 Task: Find connections with filter location Taverny with filter topic #Learningswith filter profile language German with filter current company PubMatic with filter school St Joseph Engineering College, Mangaluru with filter industry Aviation and Aerospace Component Manufacturing with filter service category Graphic Design with filter keywords title Animal Breeder
Action: Mouse moved to (306, 233)
Screenshot: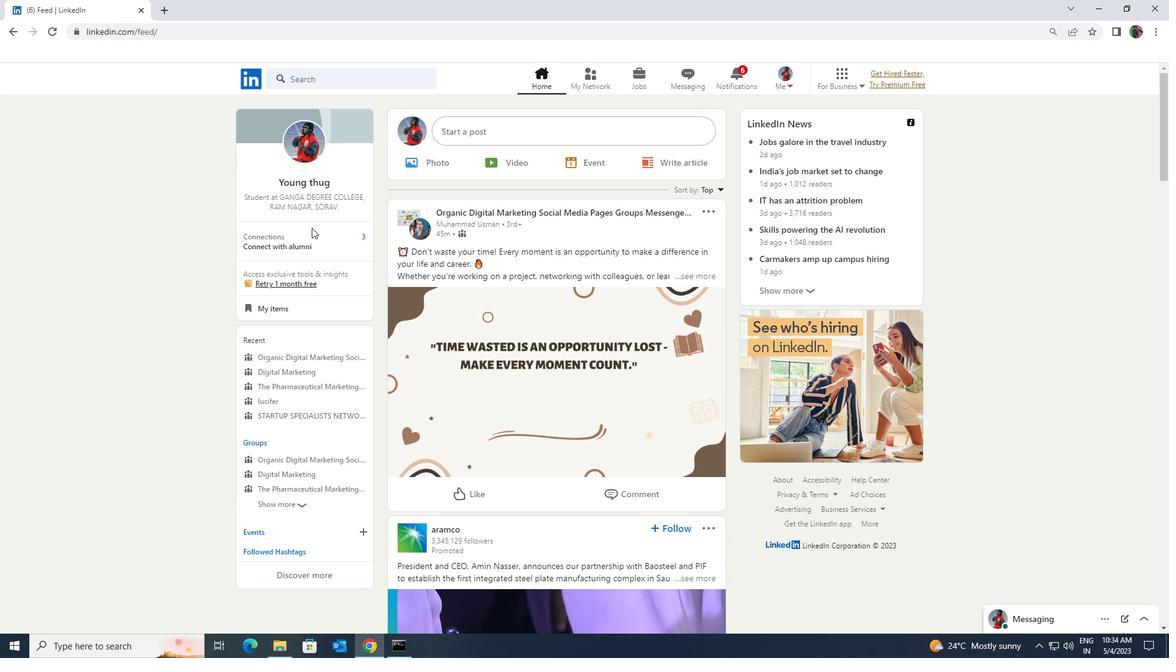 
Action: Mouse pressed left at (306, 233)
Screenshot: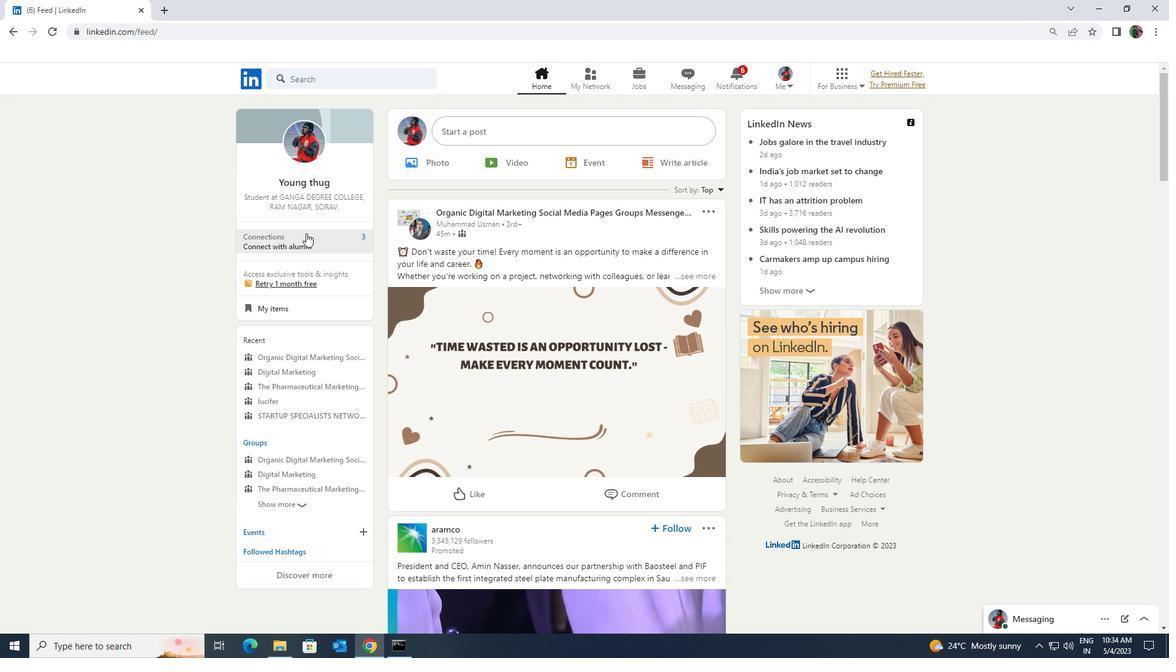 
Action: Mouse moved to (313, 145)
Screenshot: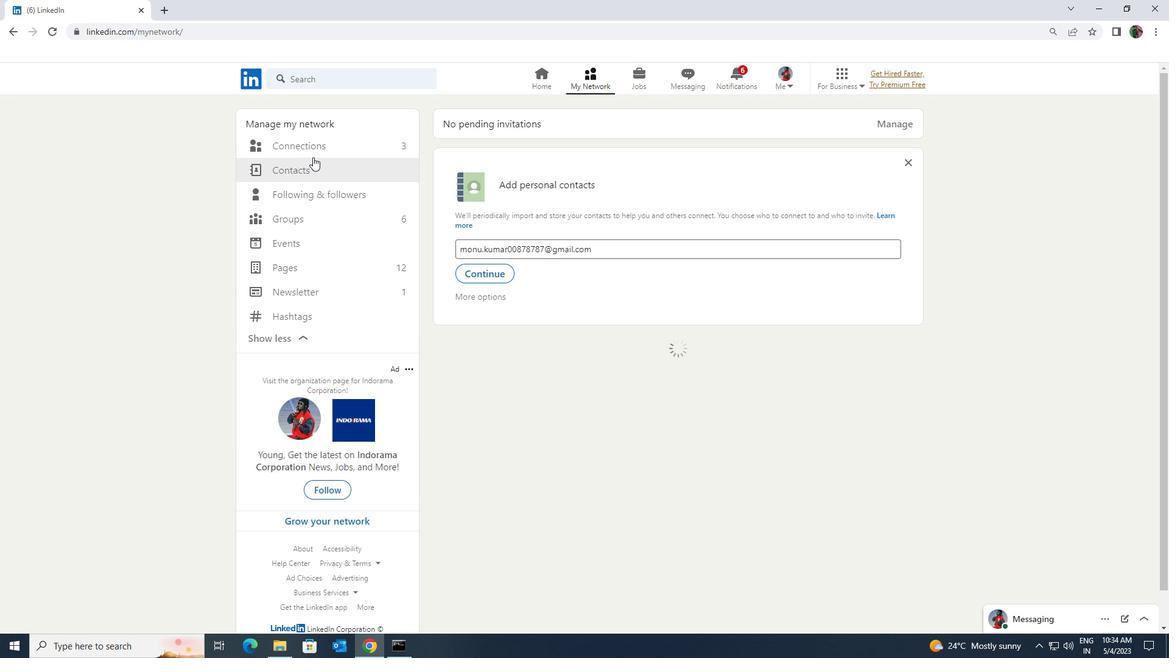 
Action: Mouse pressed left at (313, 145)
Screenshot: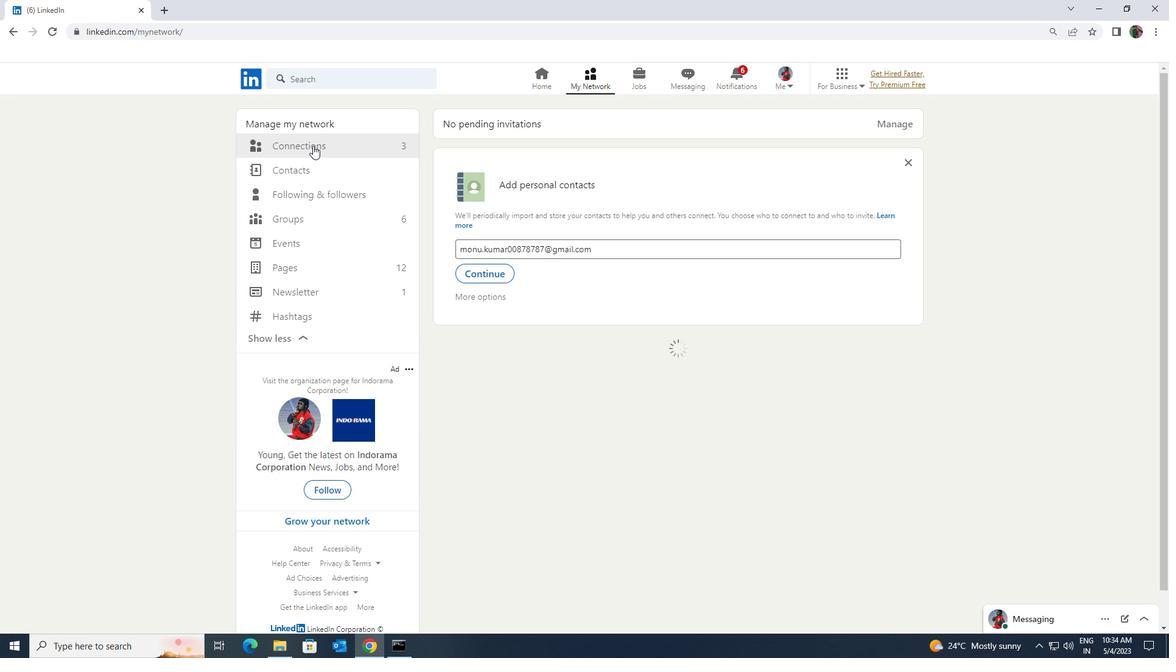 
Action: Mouse moved to (652, 148)
Screenshot: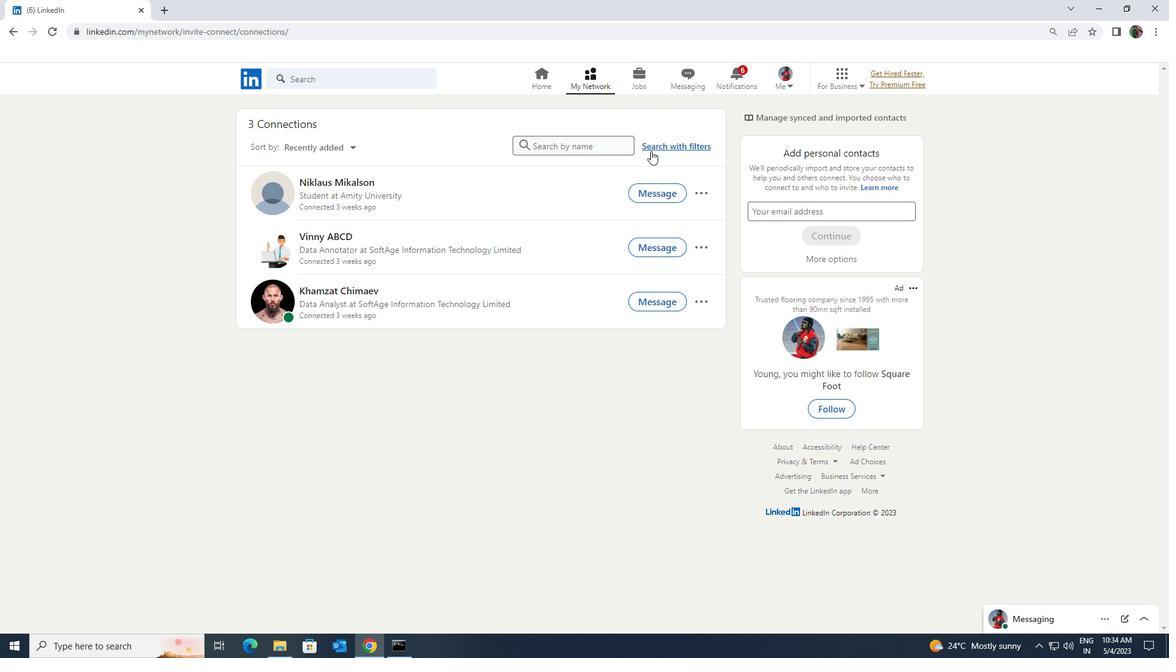 
Action: Mouse pressed left at (652, 148)
Screenshot: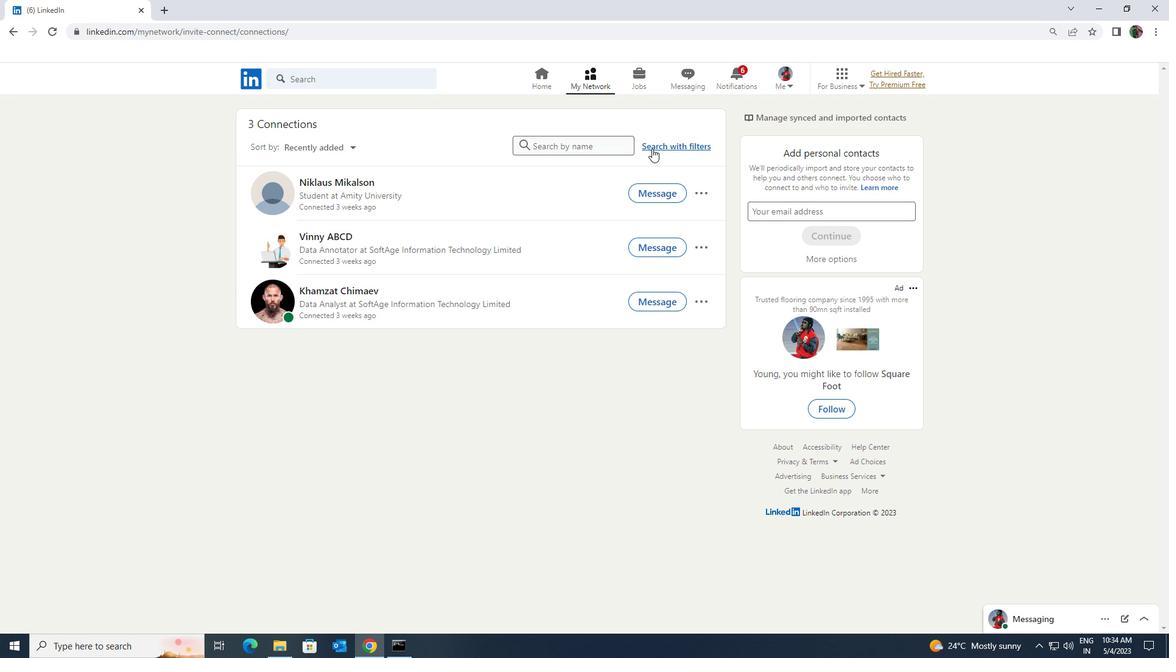 
Action: Mouse moved to (633, 113)
Screenshot: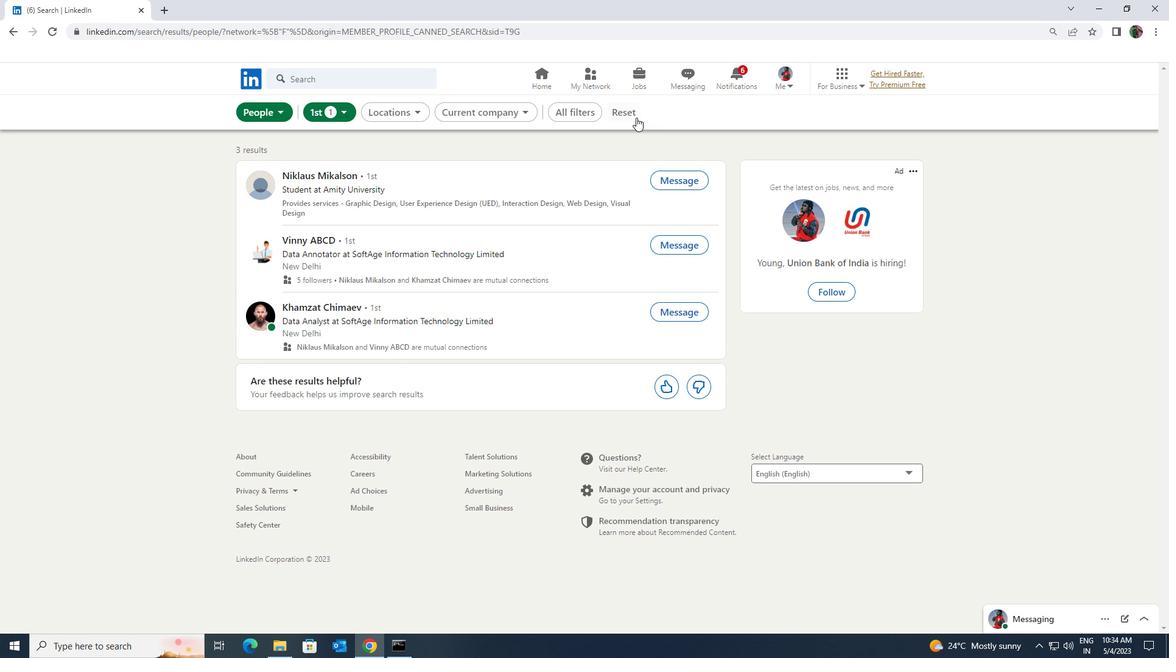 
Action: Mouse pressed left at (633, 113)
Screenshot: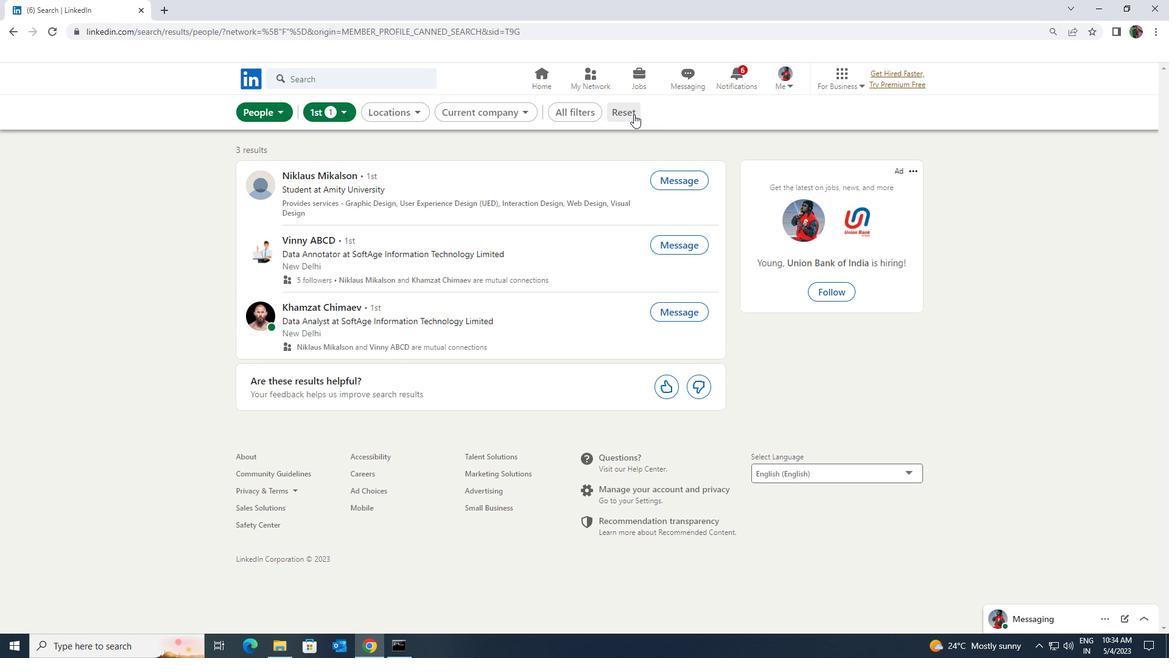 
Action: Mouse moved to (615, 111)
Screenshot: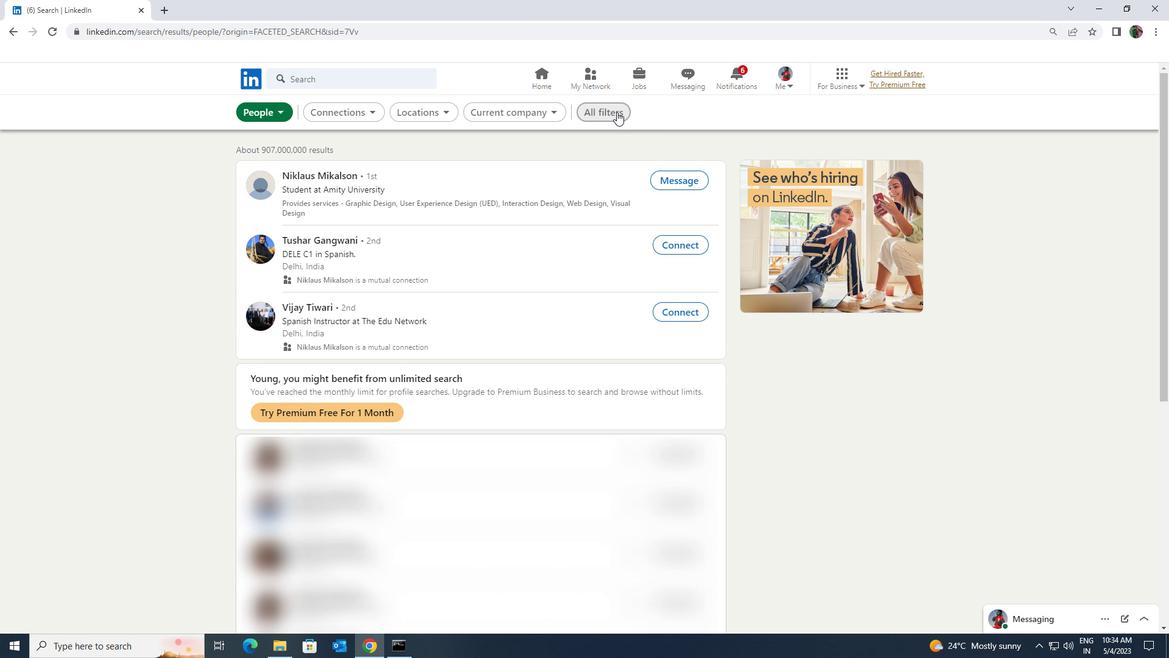 
Action: Mouse pressed left at (615, 111)
Screenshot: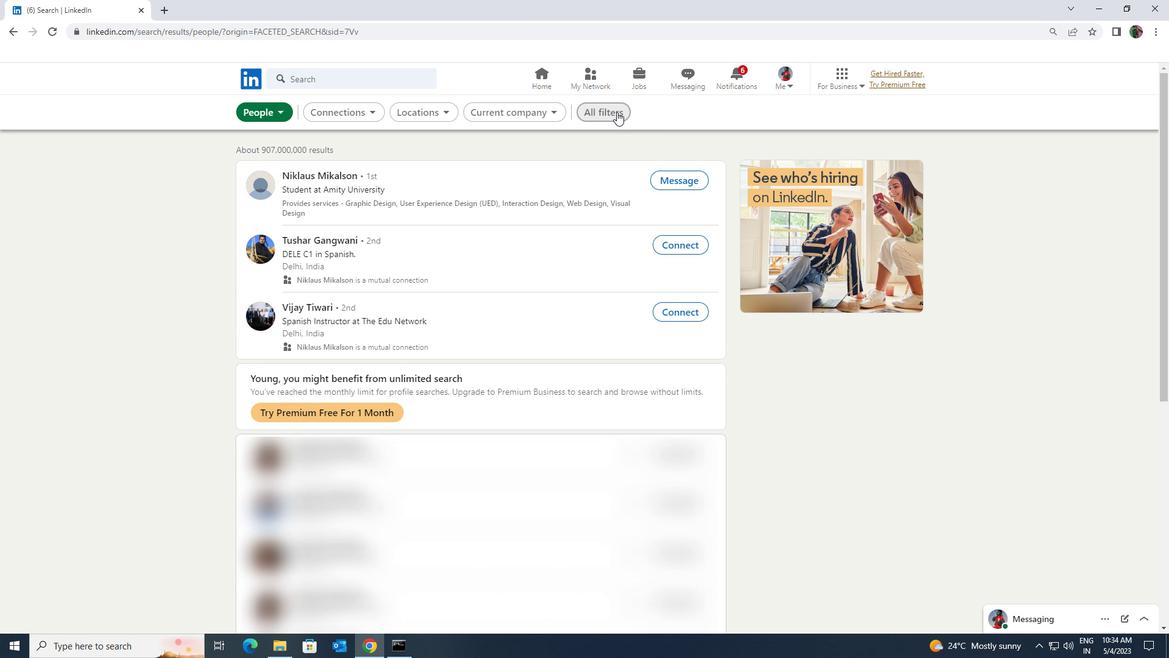 
Action: Mouse moved to (1020, 480)
Screenshot: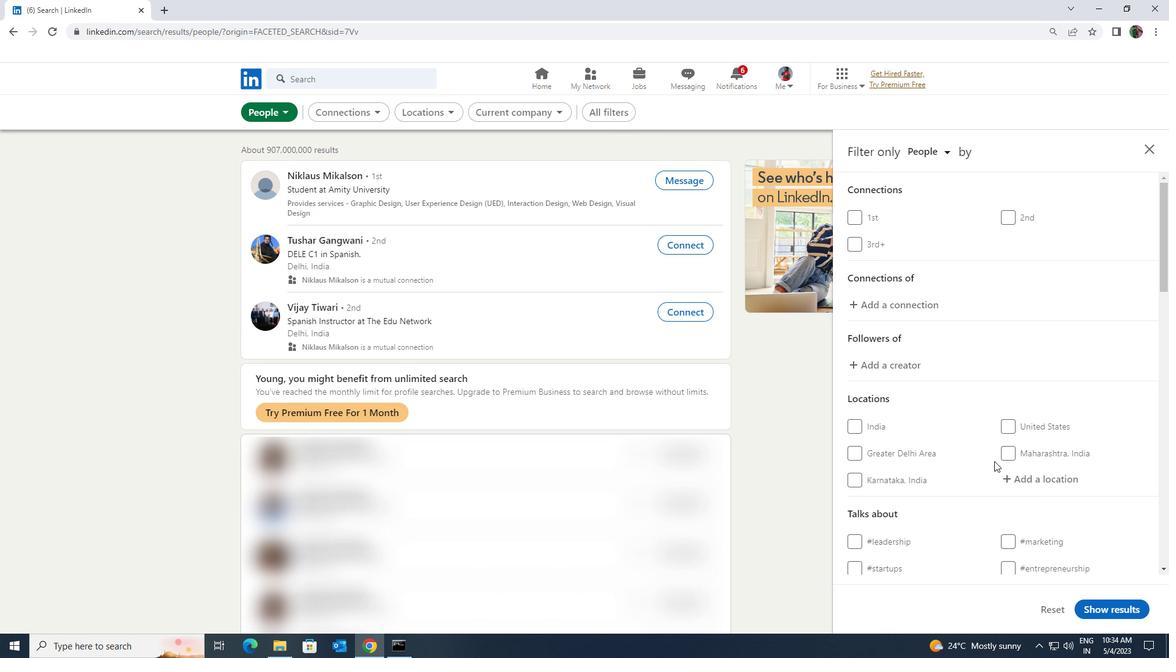 
Action: Mouse pressed left at (1020, 480)
Screenshot: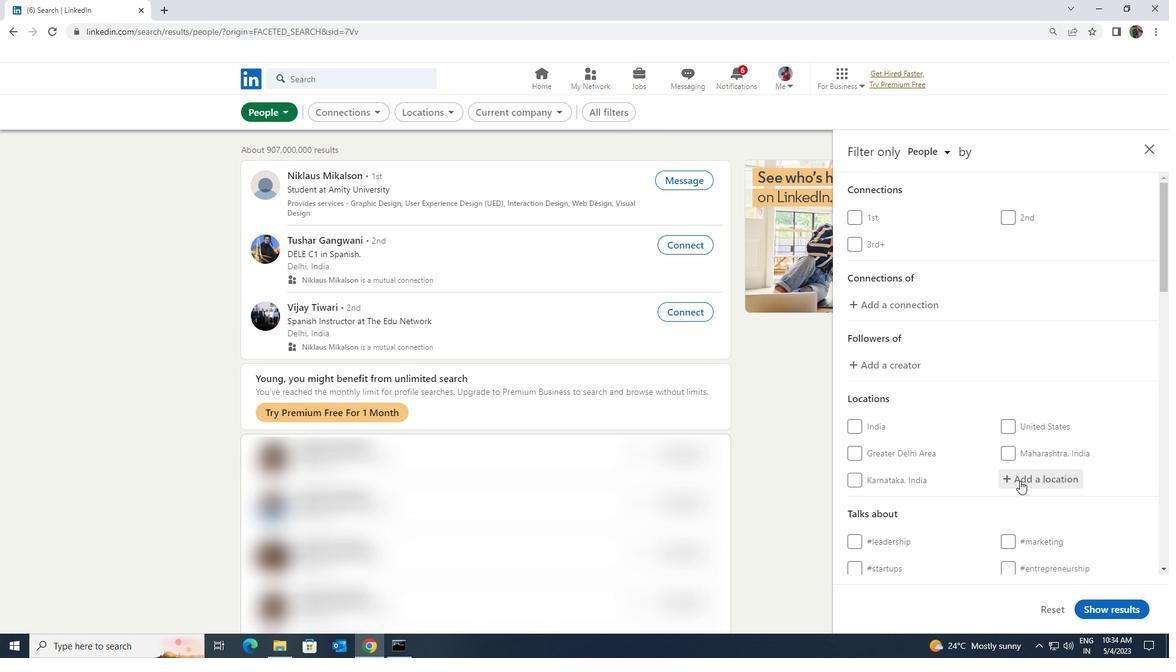 
Action: Key pressed <Key.shift>TAVERN
Screenshot: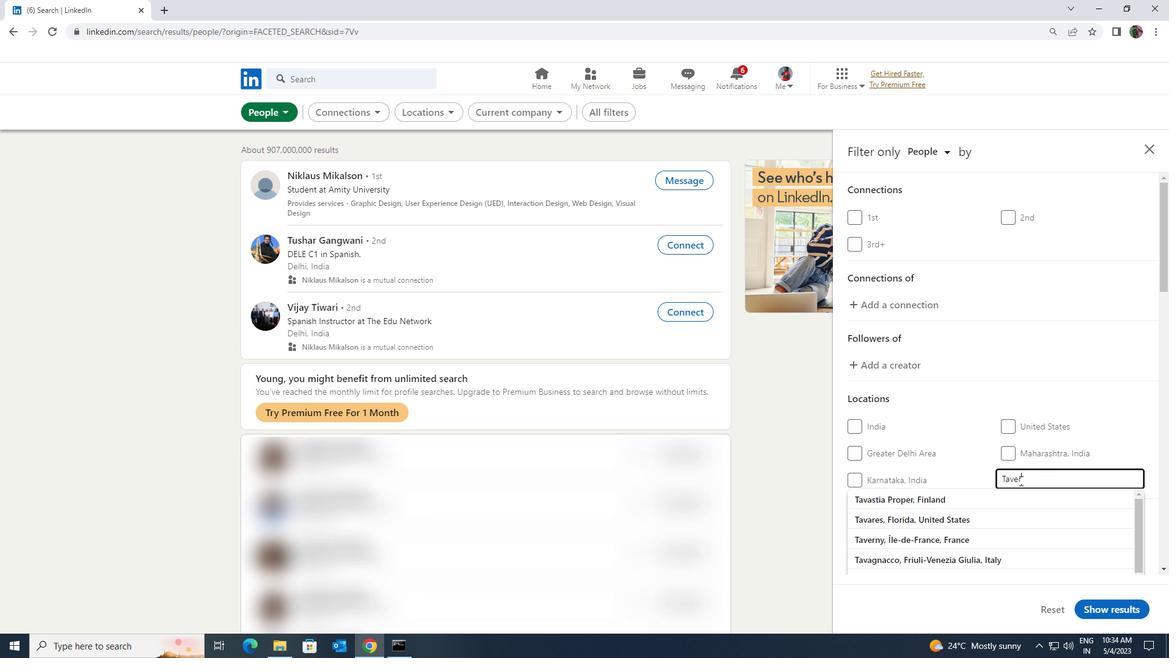 
Action: Mouse moved to (1015, 497)
Screenshot: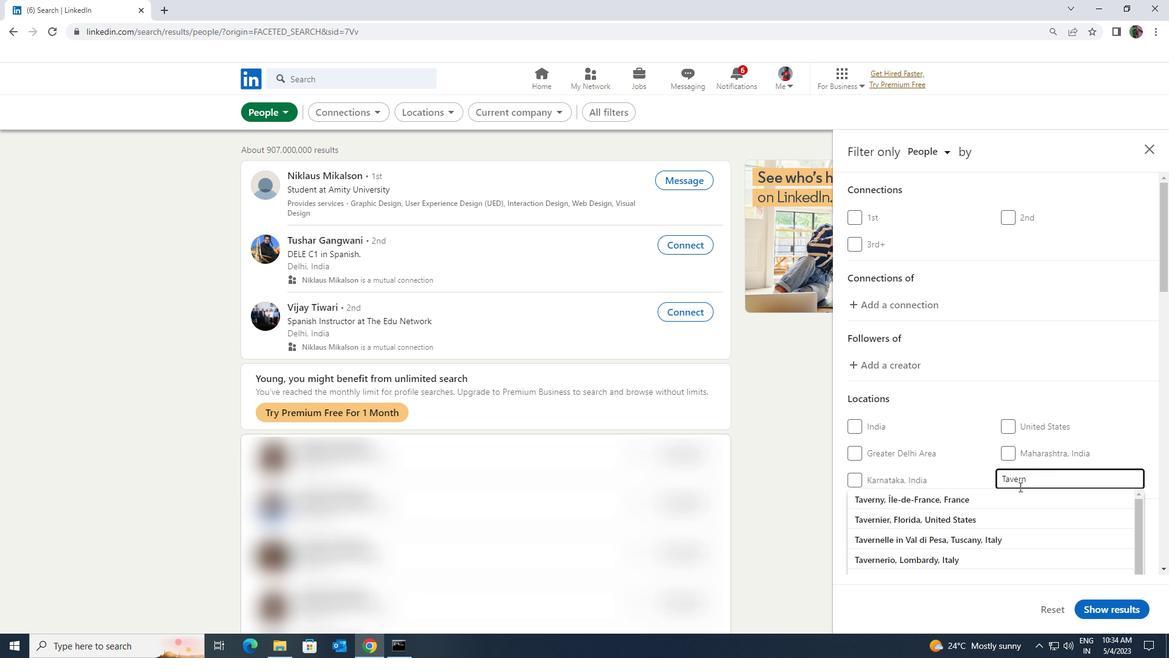 
Action: Mouse pressed left at (1015, 497)
Screenshot: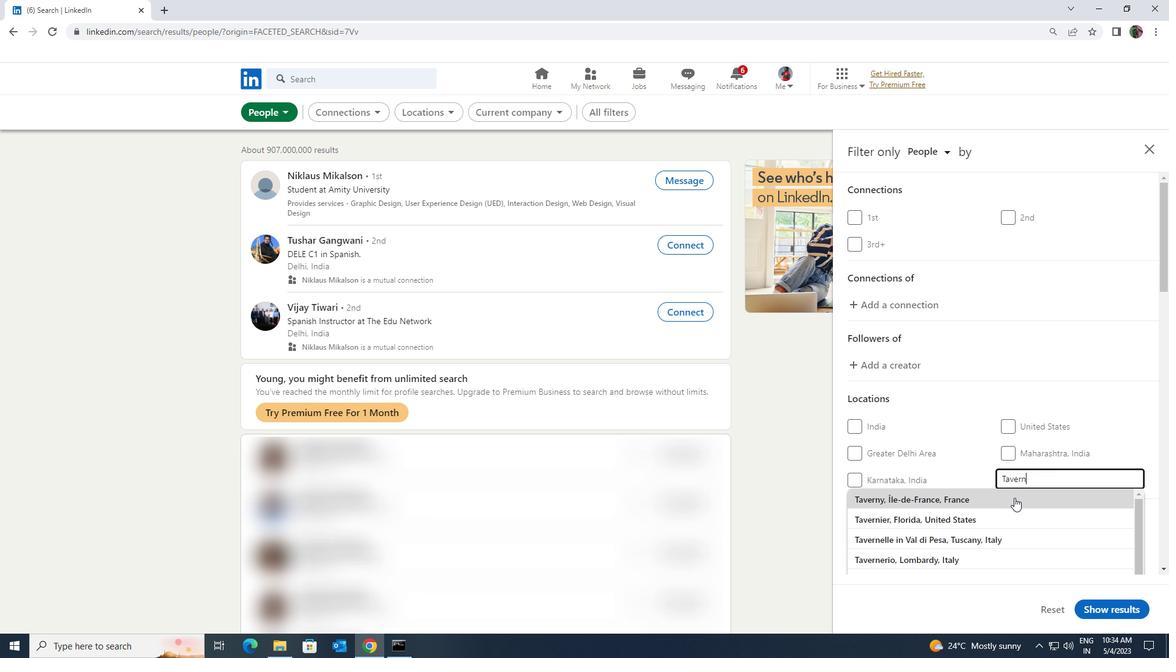 
Action: Mouse scrolled (1015, 497) with delta (0, 0)
Screenshot: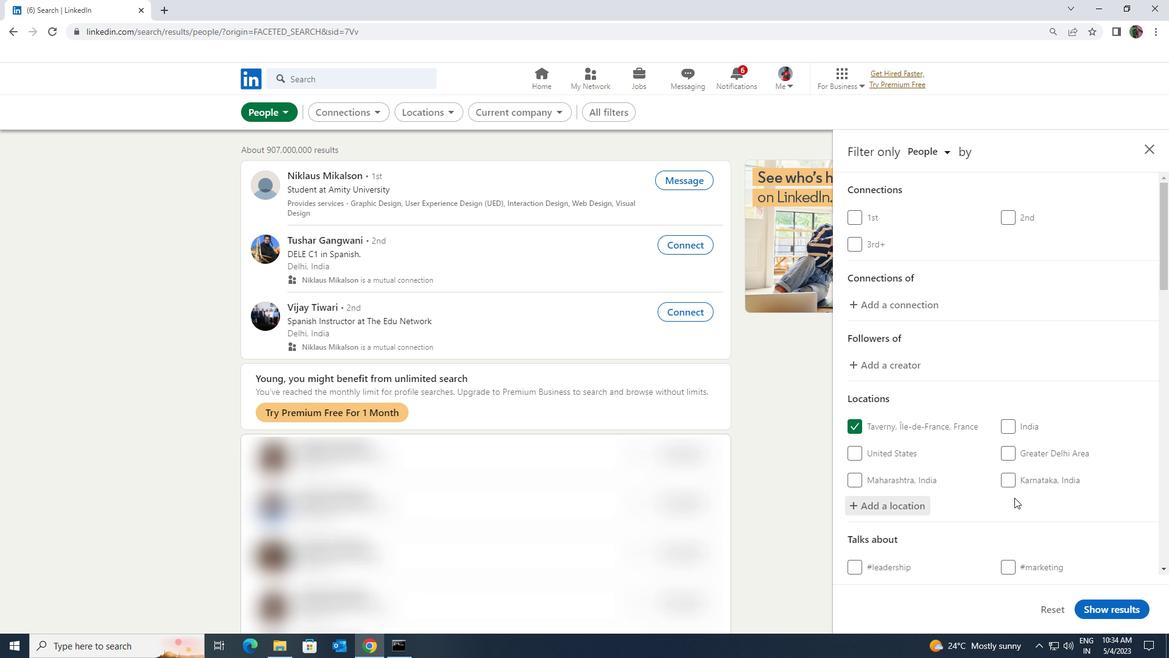 
Action: Mouse moved to (1014, 498)
Screenshot: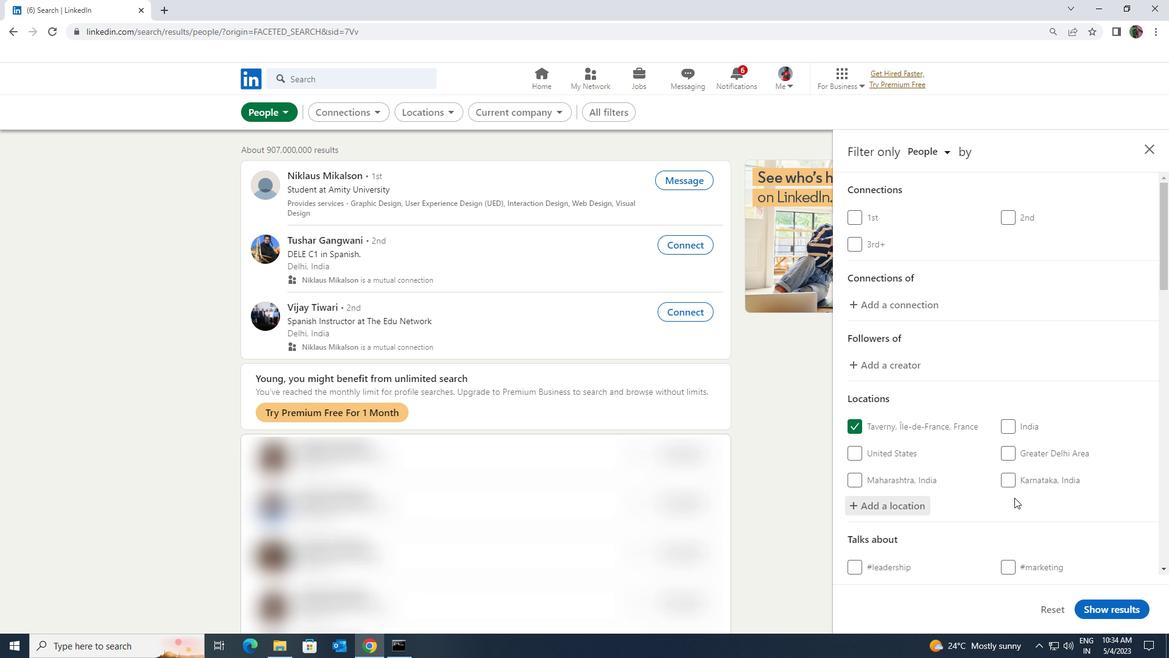 
Action: Mouse scrolled (1014, 497) with delta (0, 0)
Screenshot: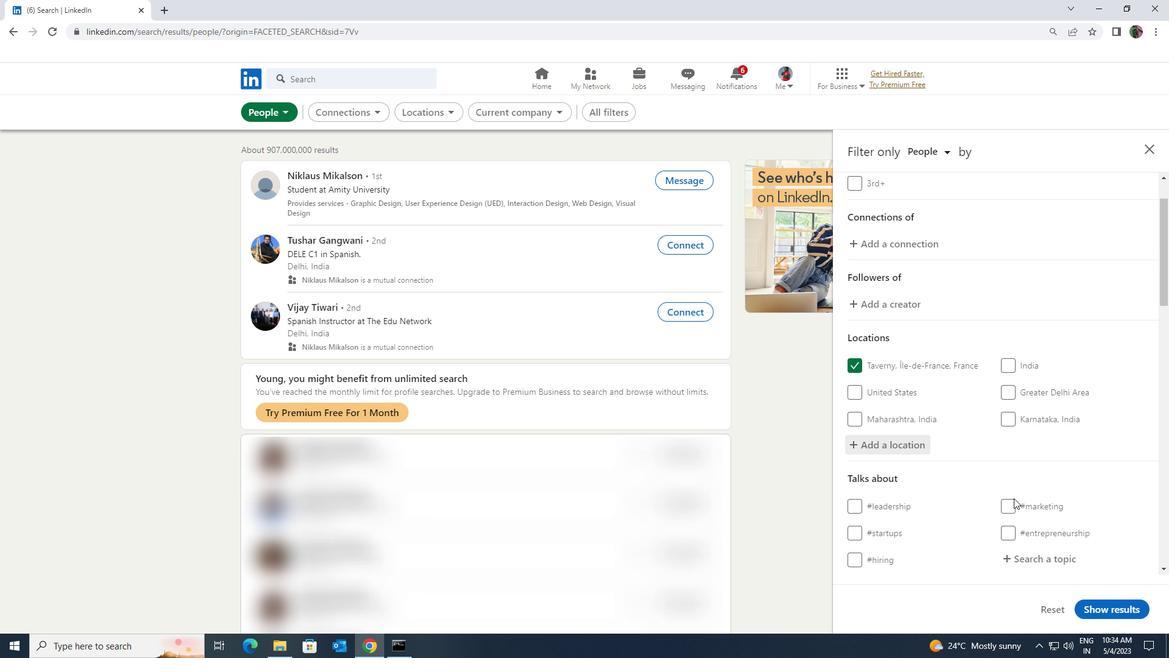 
Action: Mouse moved to (1014, 498)
Screenshot: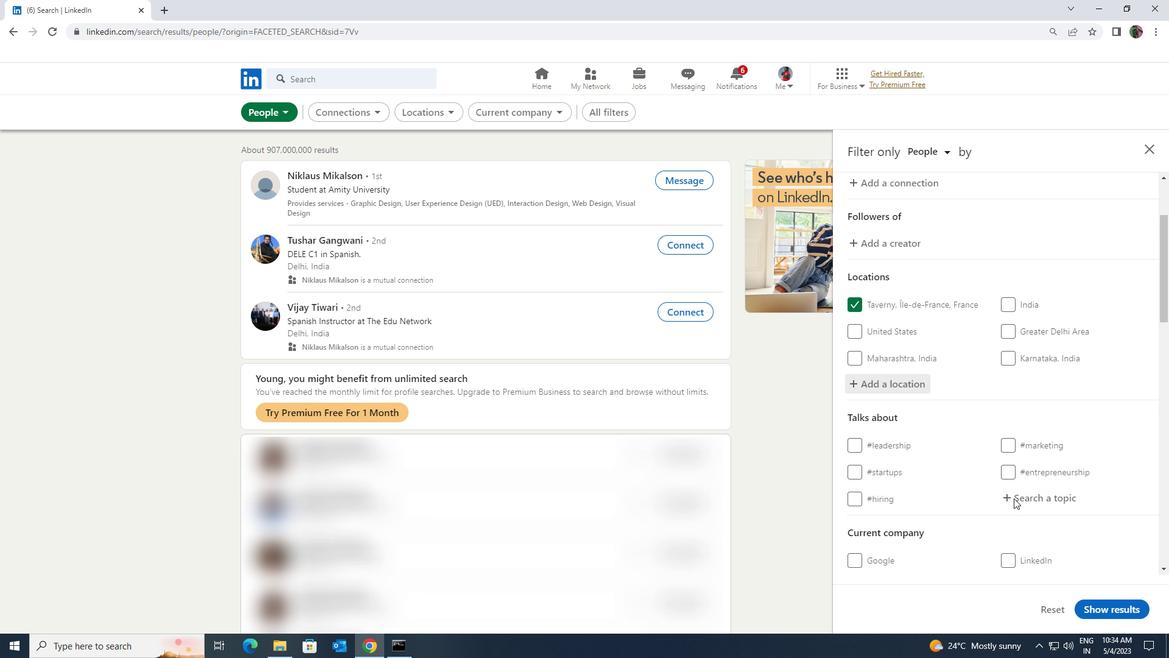 
Action: Mouse pressed left at (1014, 498)
Screenshot: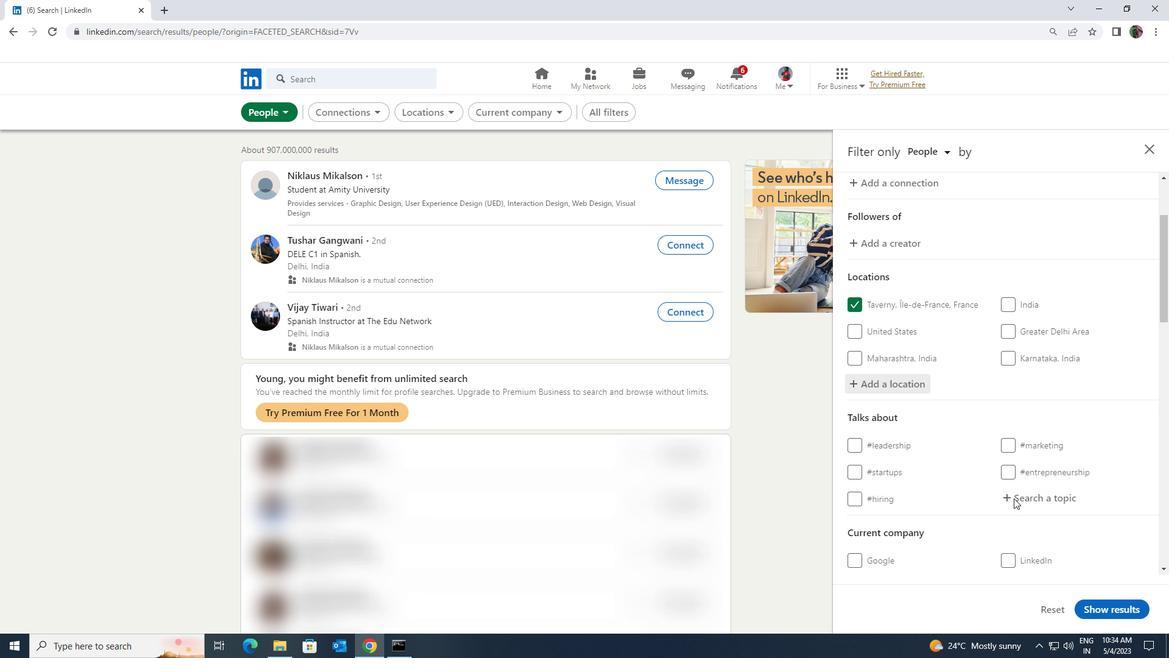 
Action: Key pressed <Key.shift><Key.shift>LEARNING
Screenshot: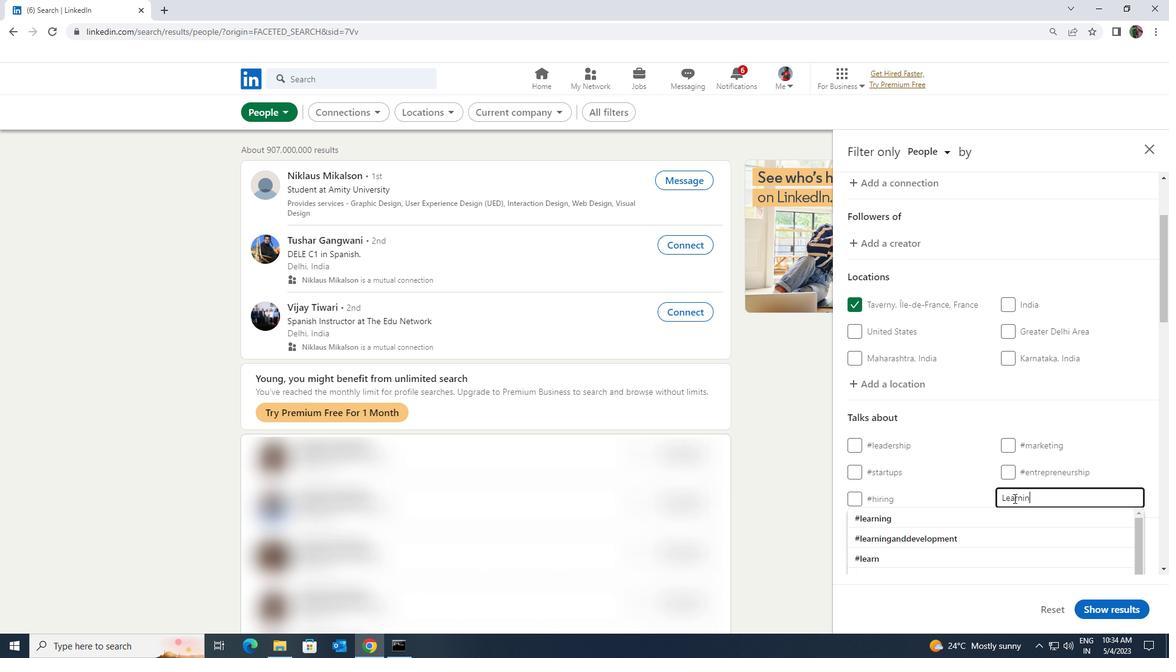 
Action: Mouse moved to (1004, 514)
Screenshot: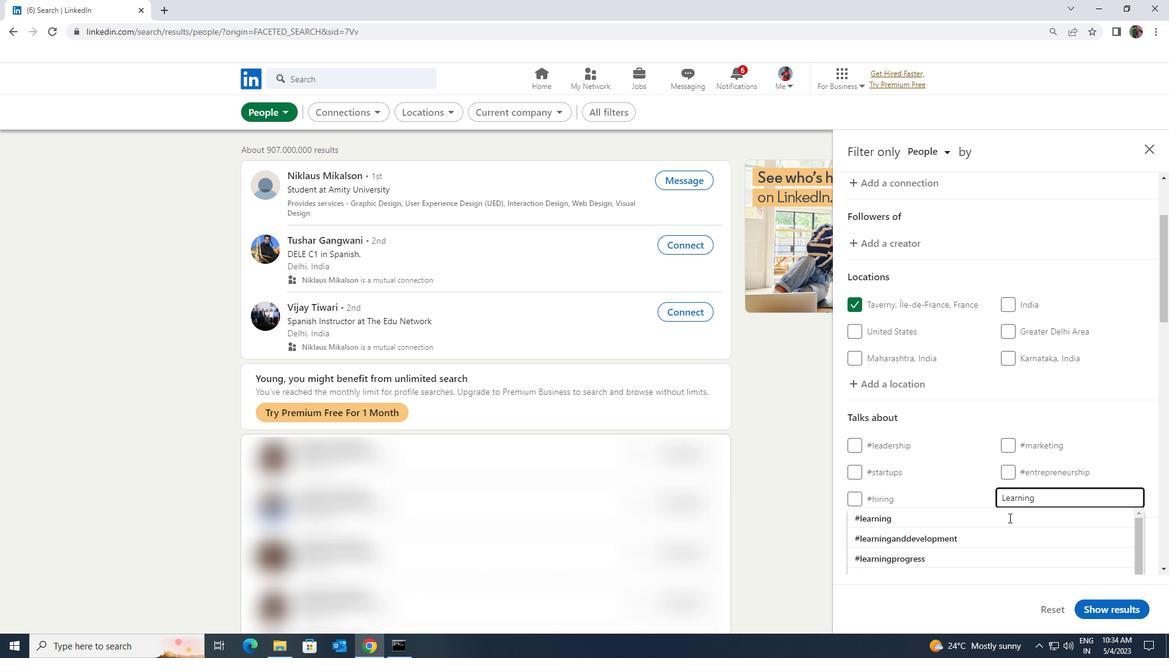 
Action: Mouse pressed left at (1004, 514)
Screenshot: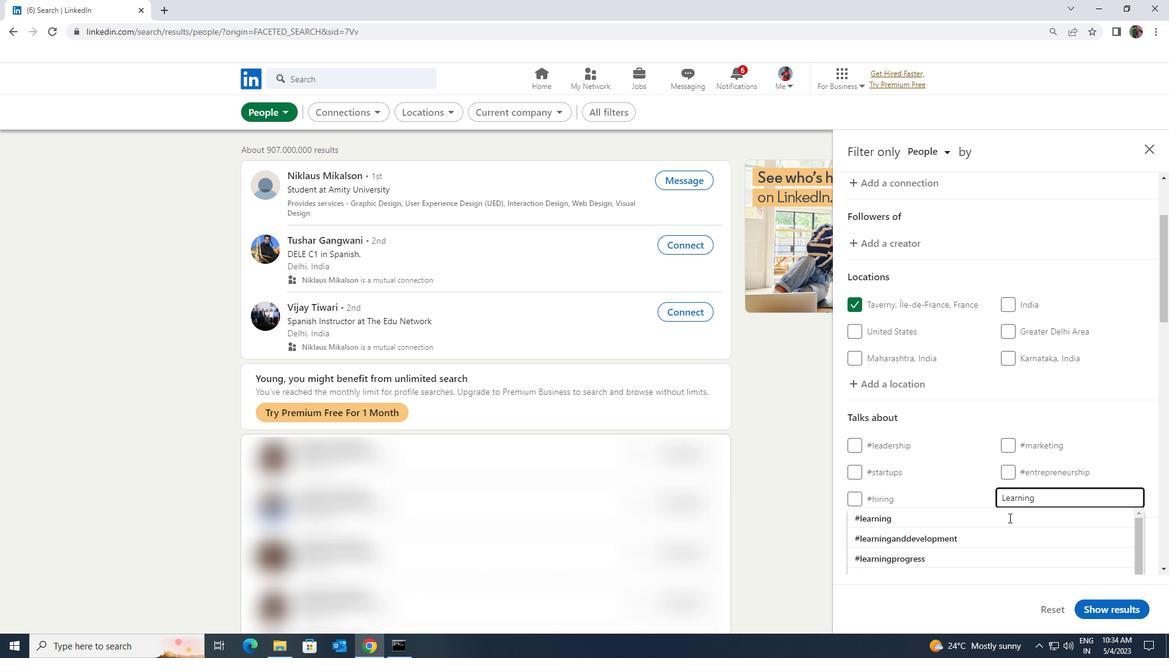 
Action: Mouse scrolled (1004, 513) with delta (0, 0)
Screenshot: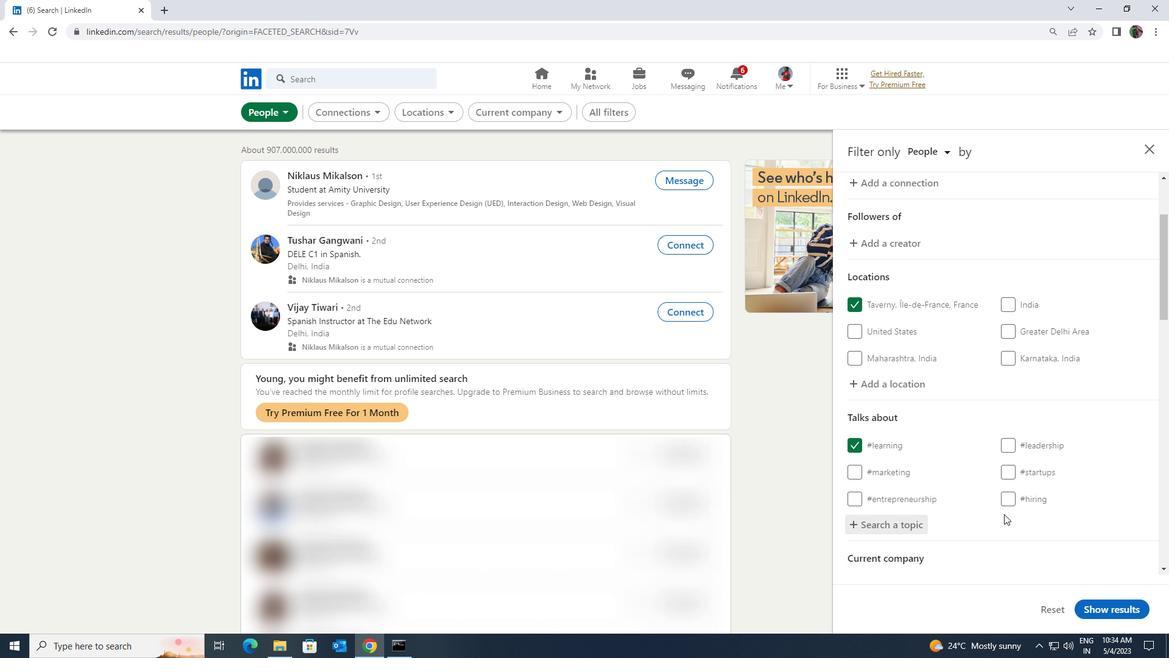 
Action: Mouse scrolled (1004, 513) with delta (0, 0)
Screenshot: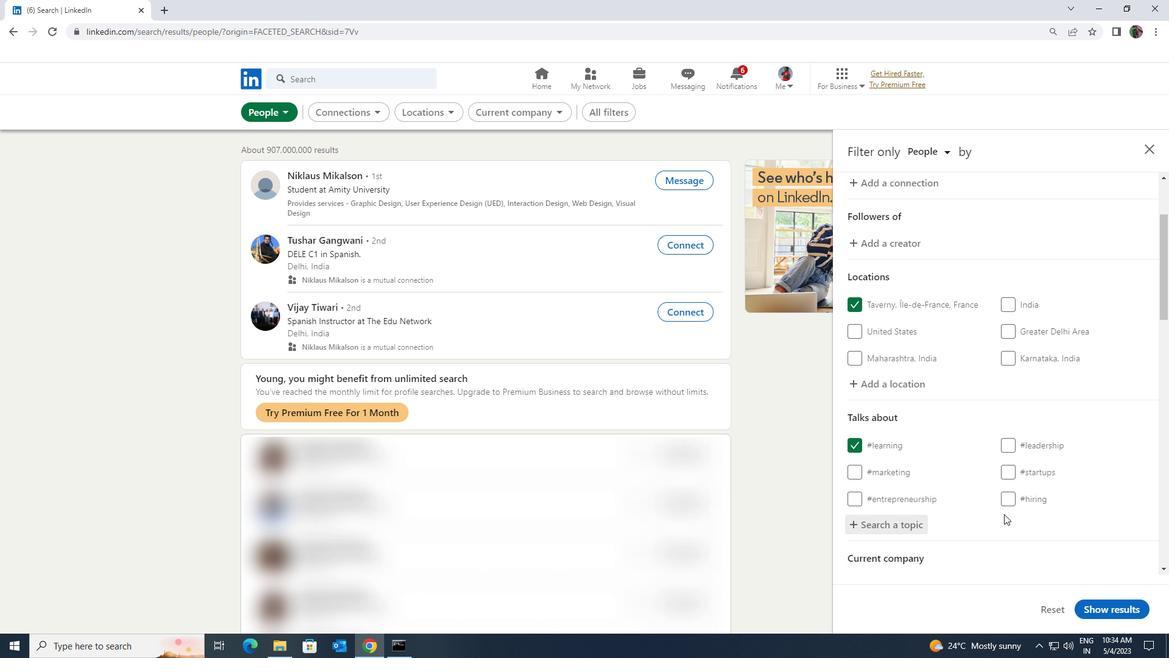 
Action: Mouse scrolled (1004, 513) with delta (0, 0)
Screenshot: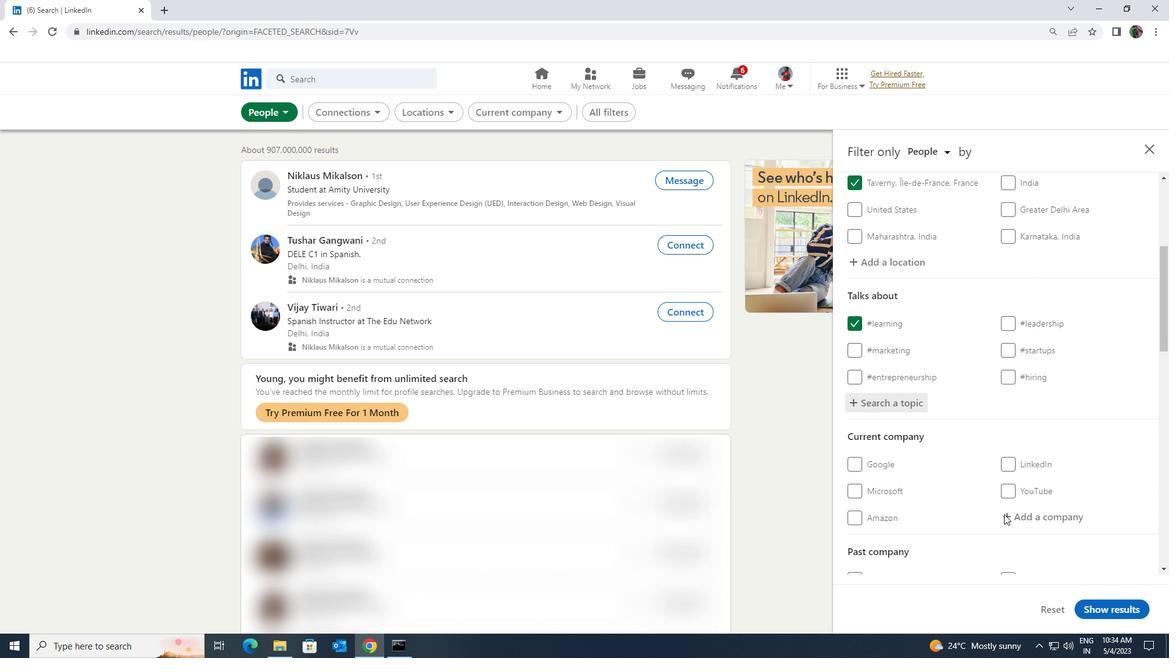 
Action: Mouse scrolled (1004, 513) with delta (0, 0)
Screenshot: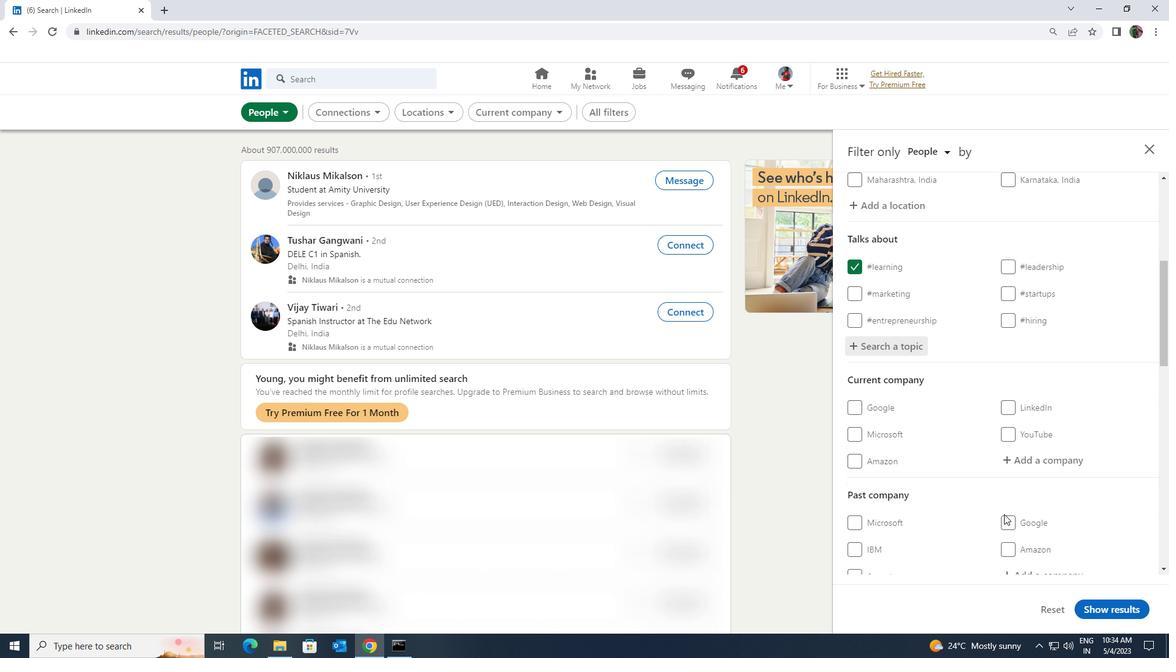 
Action: Mouse scrolled (1004, 513) with delta (0, 0)
Screenshot: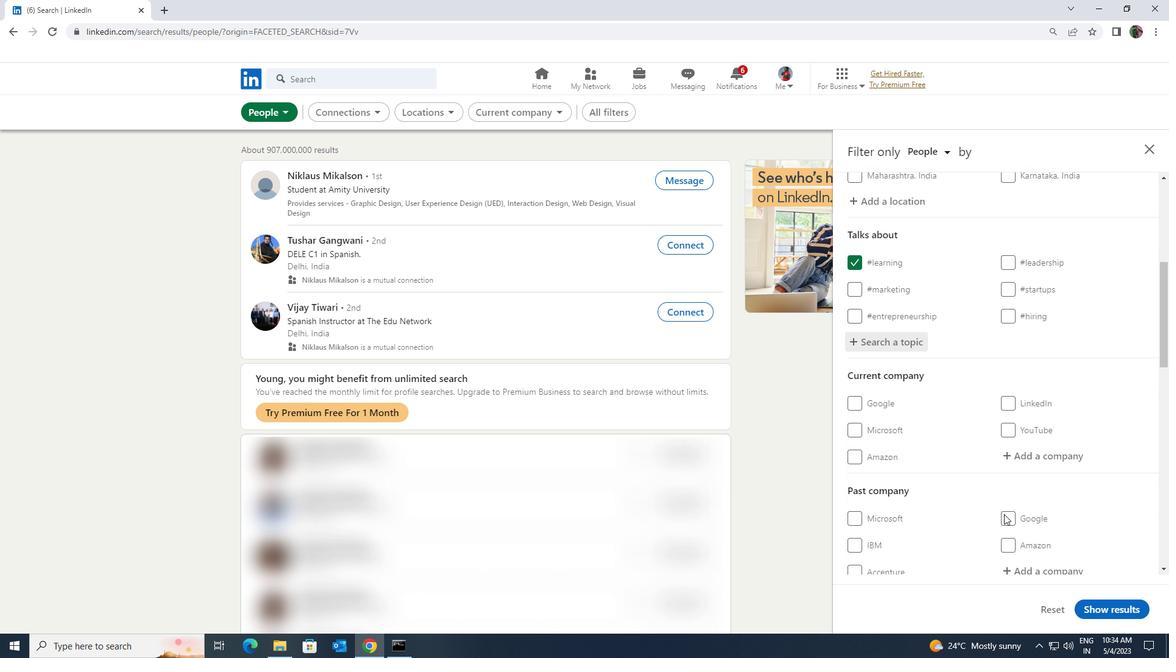 
Action: Mouse scrolled (1004, 513) with delta (0, 0)
Screenshot: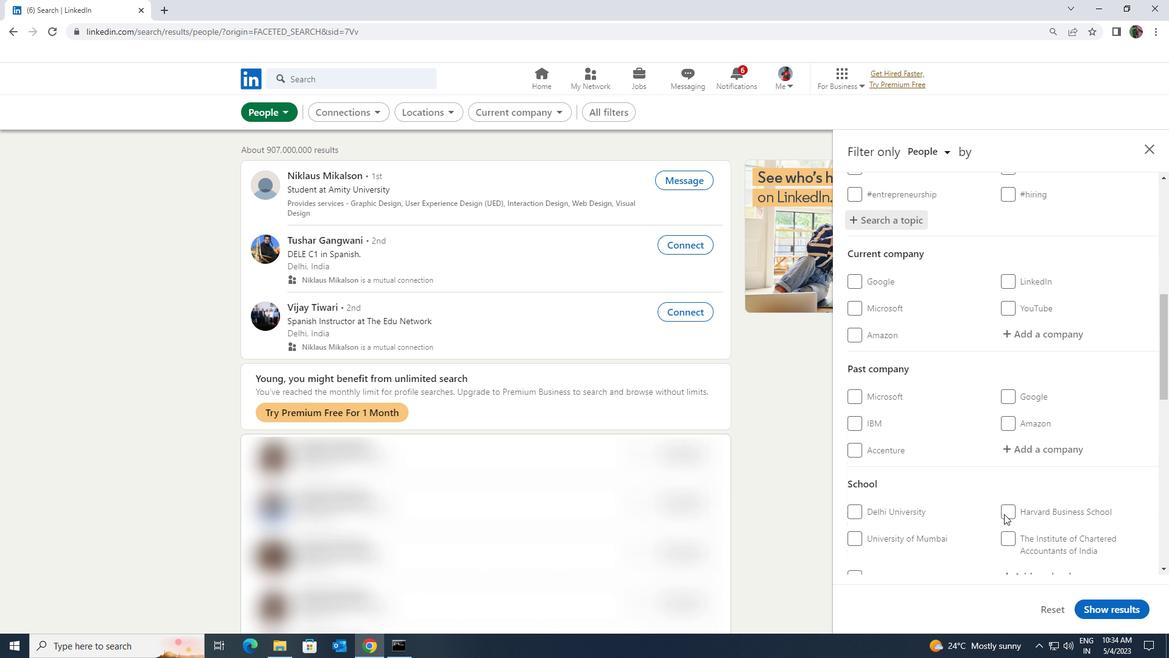 
Action: Mouse scrolled (1004, 513) with delta (0, 0)
Screenshot: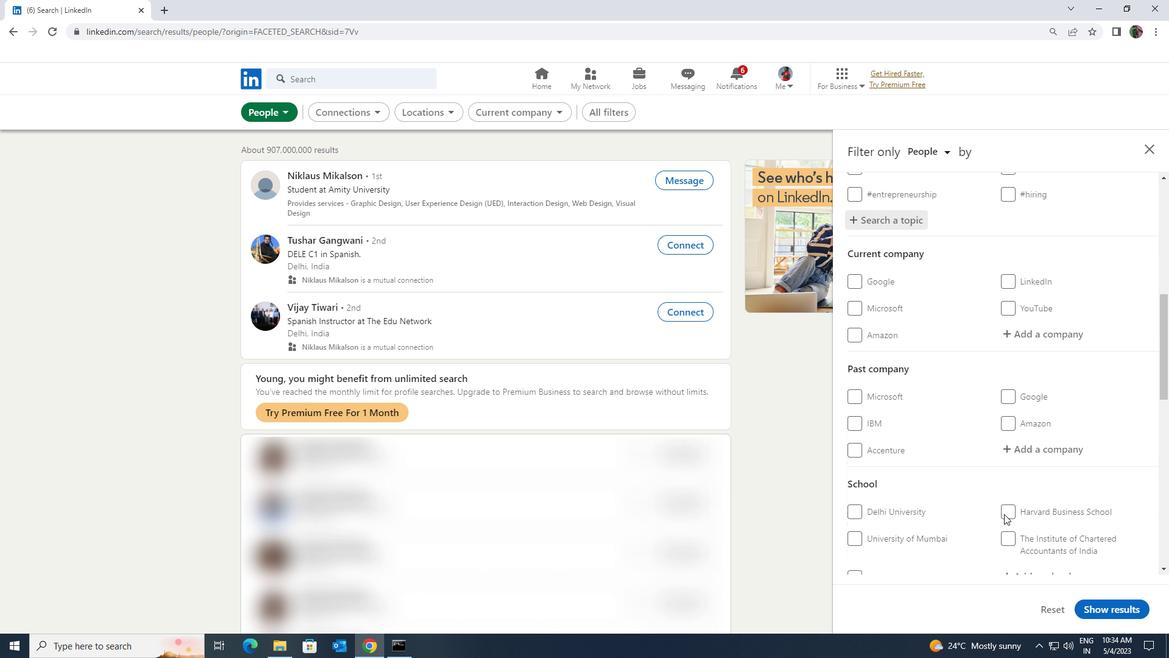 
Action: Mouse scrolled (1004, 513) with delta (0, 0)
Screenshot: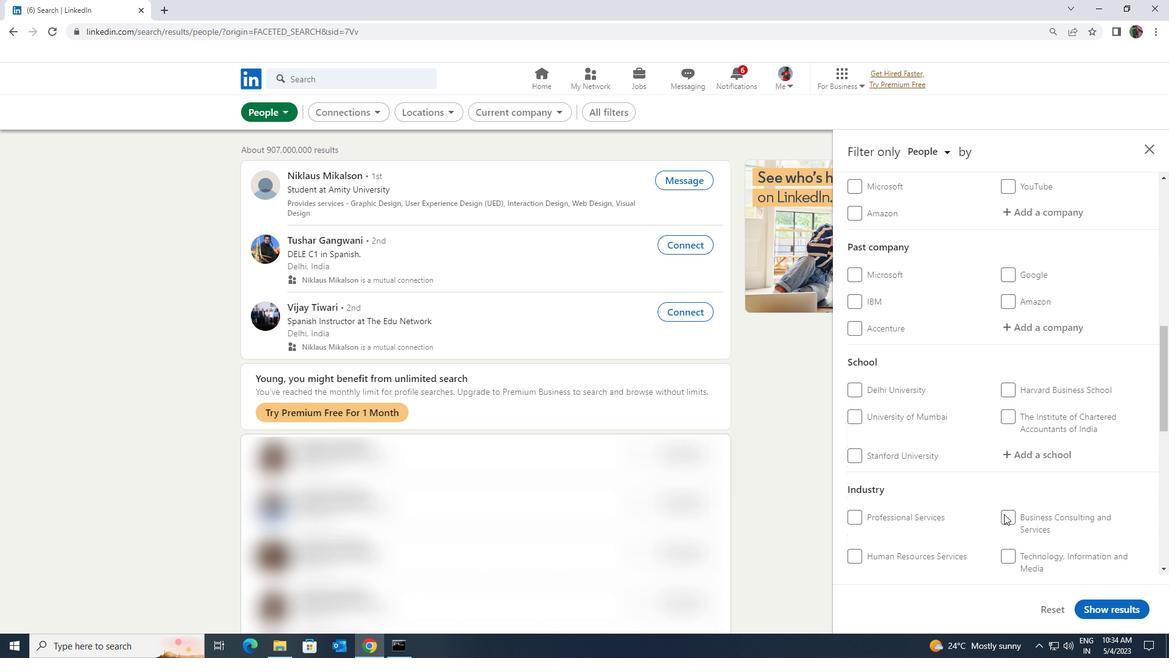 
Action: Mouse scrolled (1004, 513) with delta (0, 0)
Screenshot: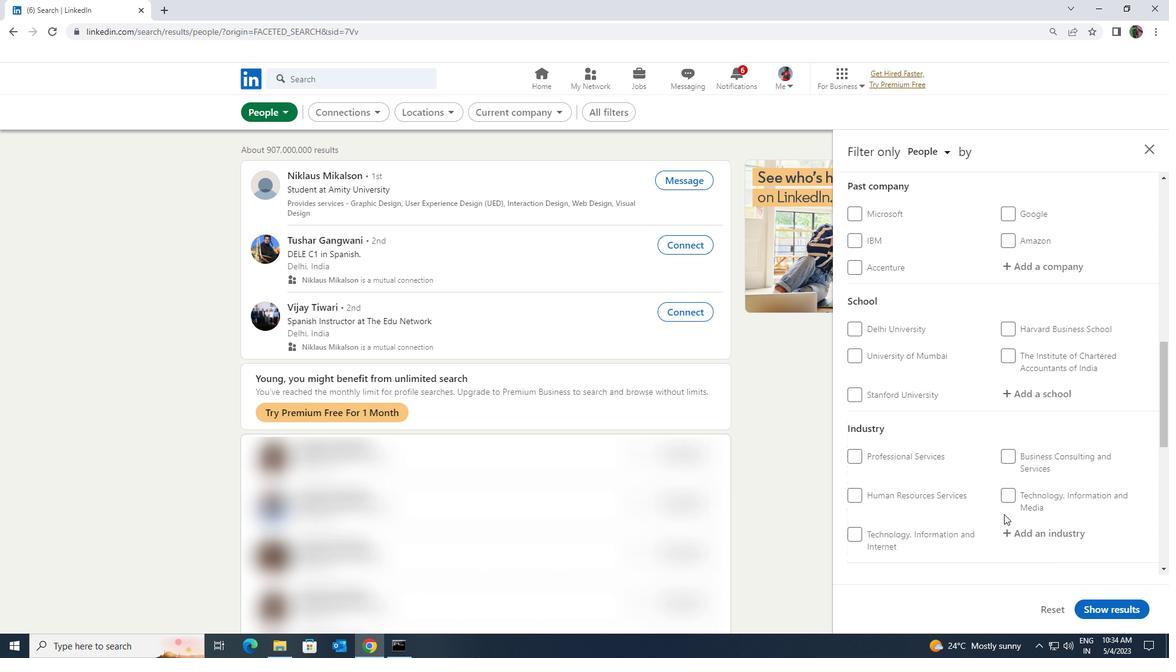 
Action: Mouse scrolled (1004, 513) with delta (0, 0)
Screenshot: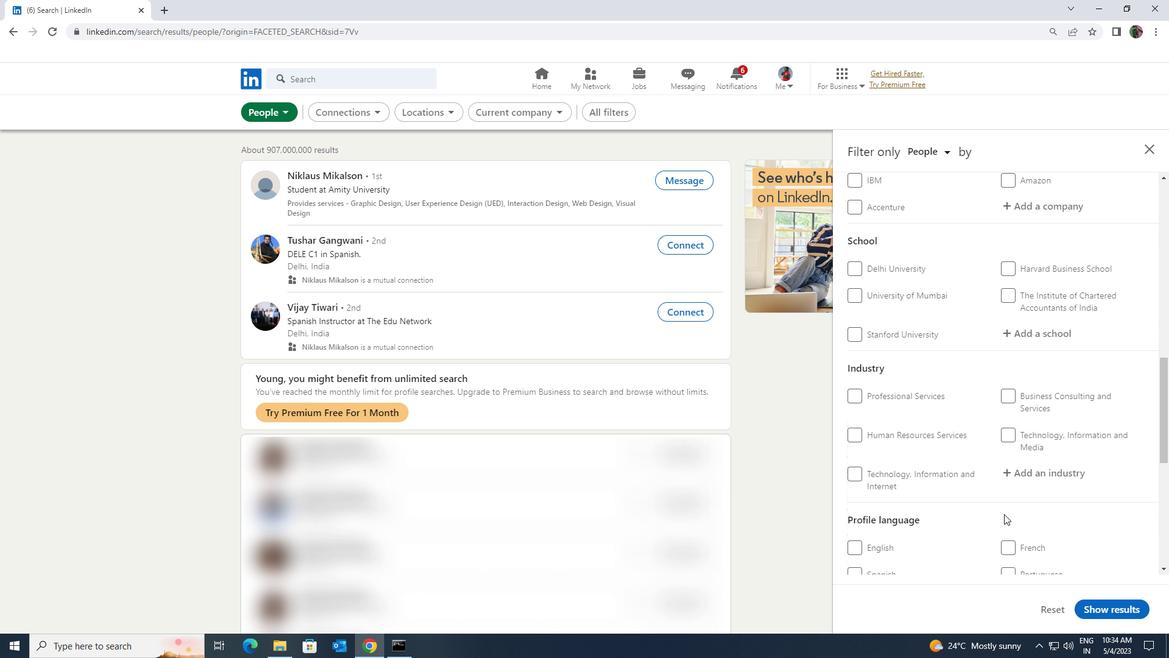 
Action: Mouse moved to (860, 536)
Screenshot: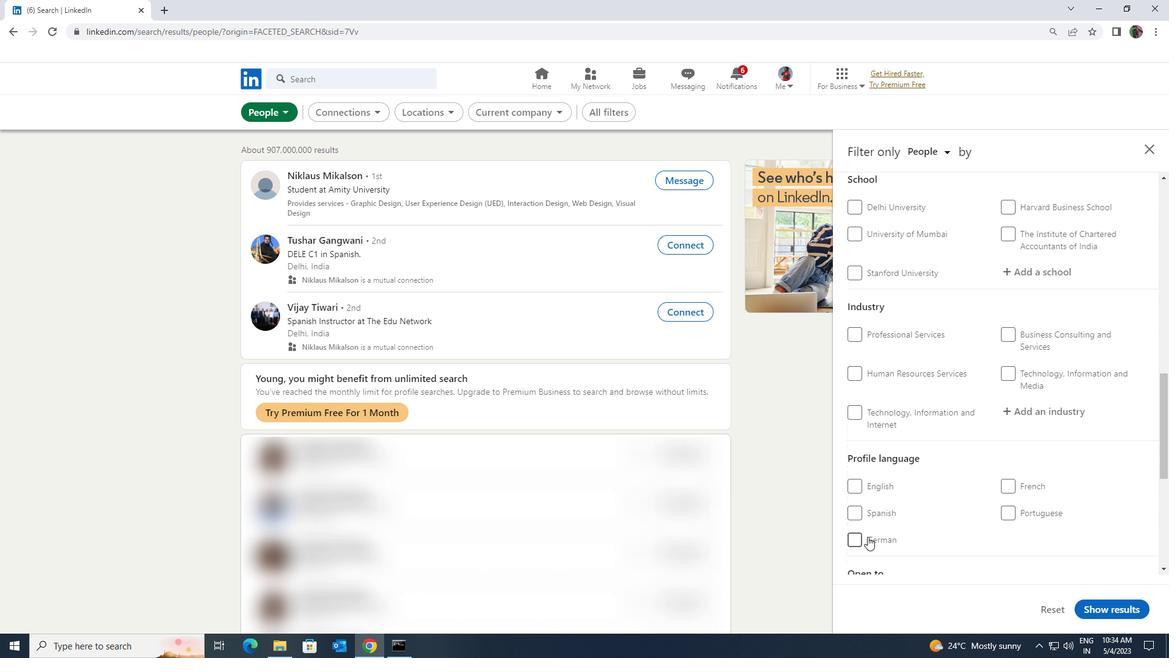 
Action: Mouse pressed left at (860, 536)
Screenshot: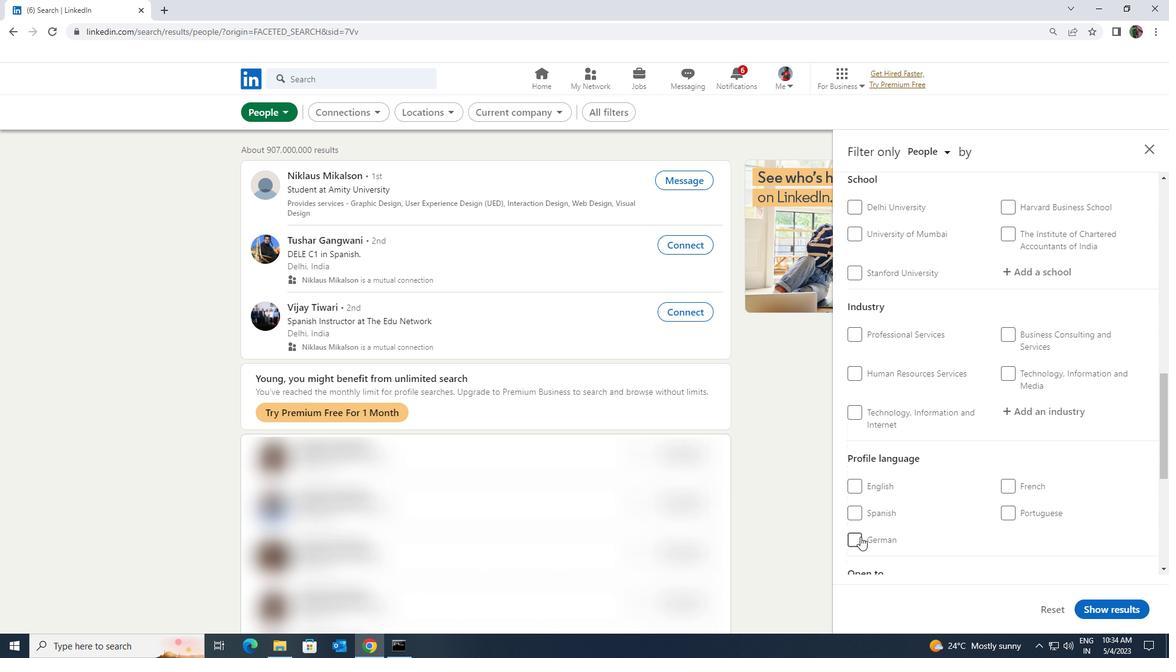 
Action: Mouse moved to (952, 526)
Screenshot: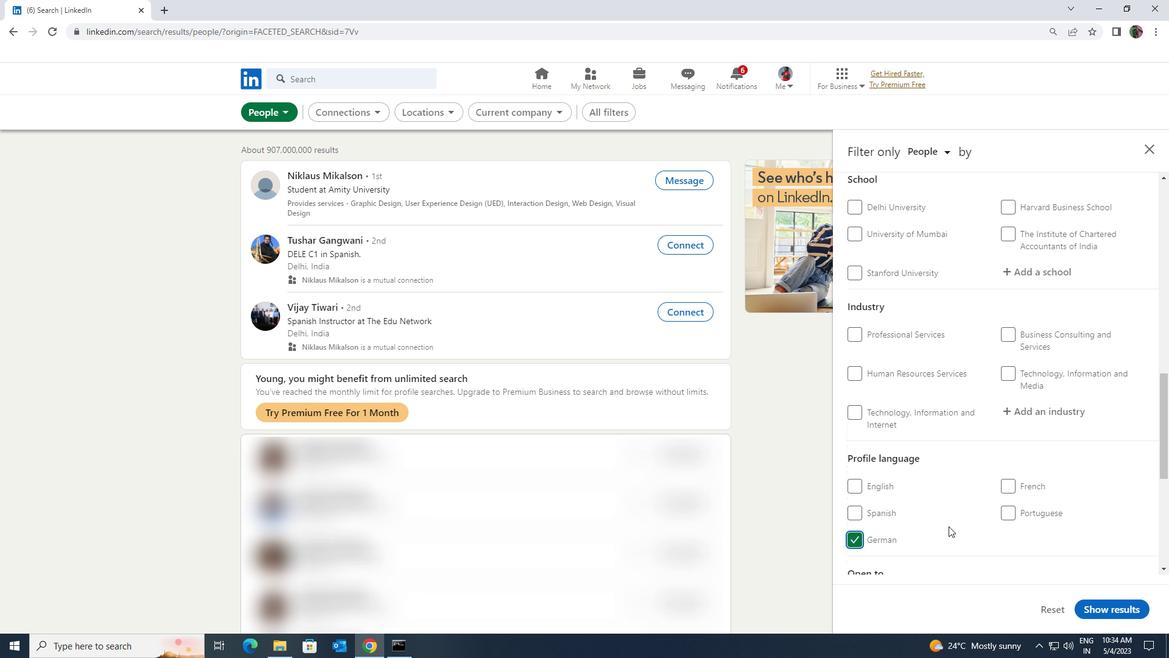 
Action: Mouse scrolled (952, 527) with delta (0, 0)
Screenshot: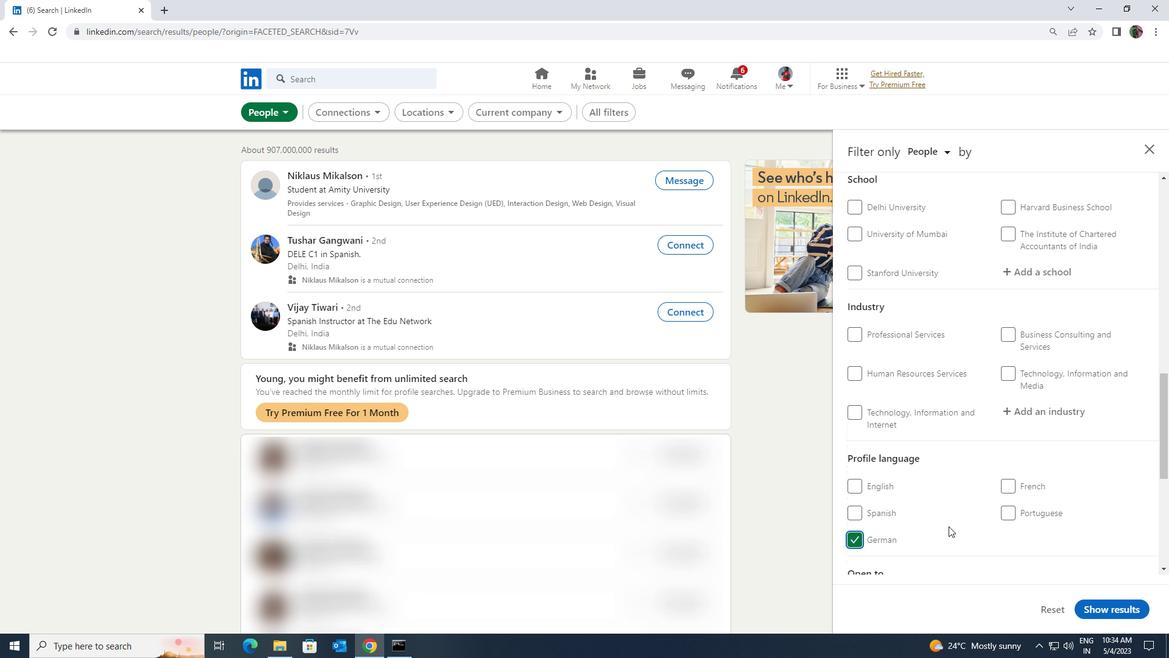 
Action: Mouse scrolled (952, 527) with delta (0, 0)
Screenshot: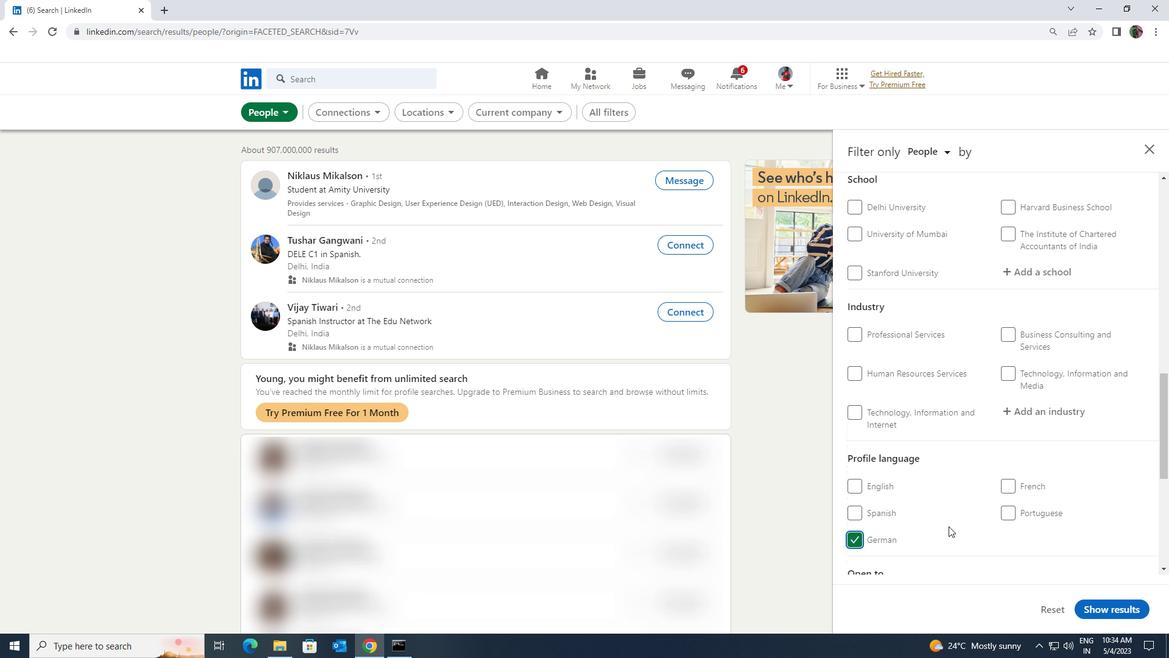 
Action: Mouse scrolled (952, 527) with delta (0, 0)
Screenshot: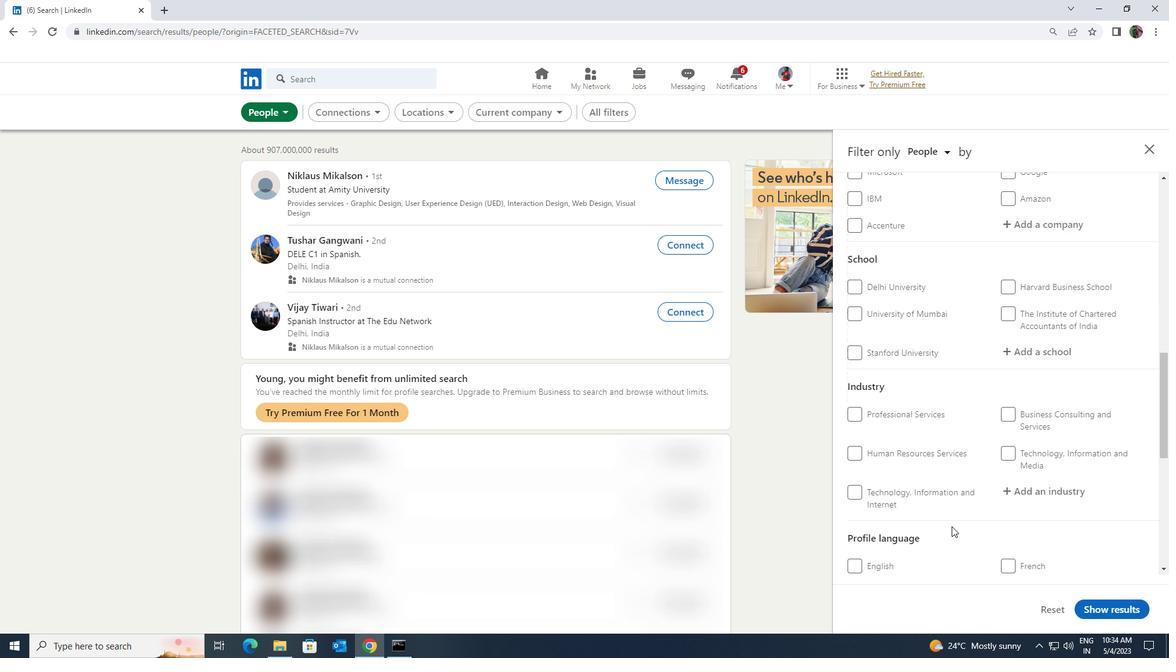 
Action: Mouse scrolled (952, 527) with delta (0, 0)
Screenshot: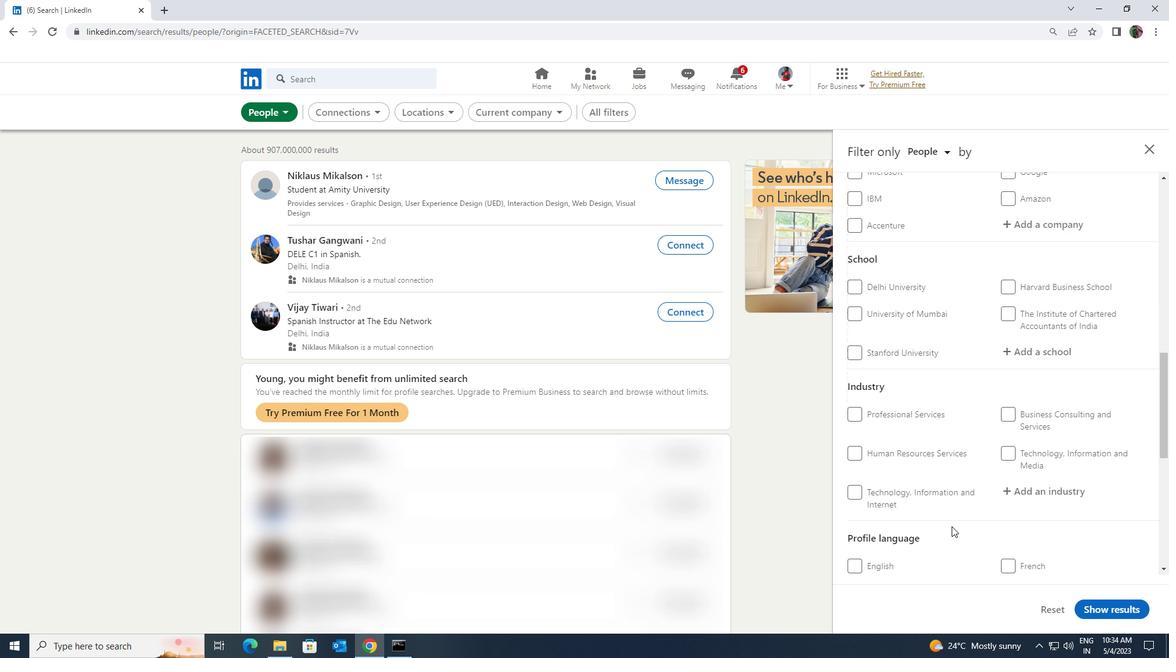 
Action: Mouse scrolled (952, 527) with delta (0, 0)
Screenshot: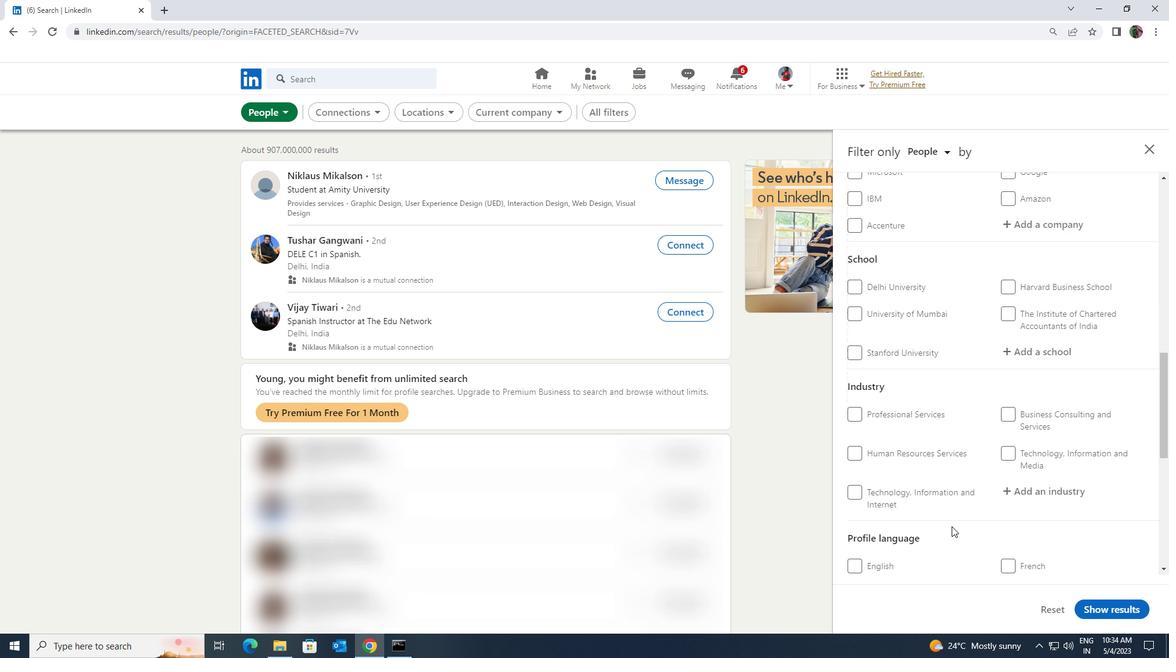 
Action: Mouse scrolled (952, 527) with delta (0, 0)
Screenshot: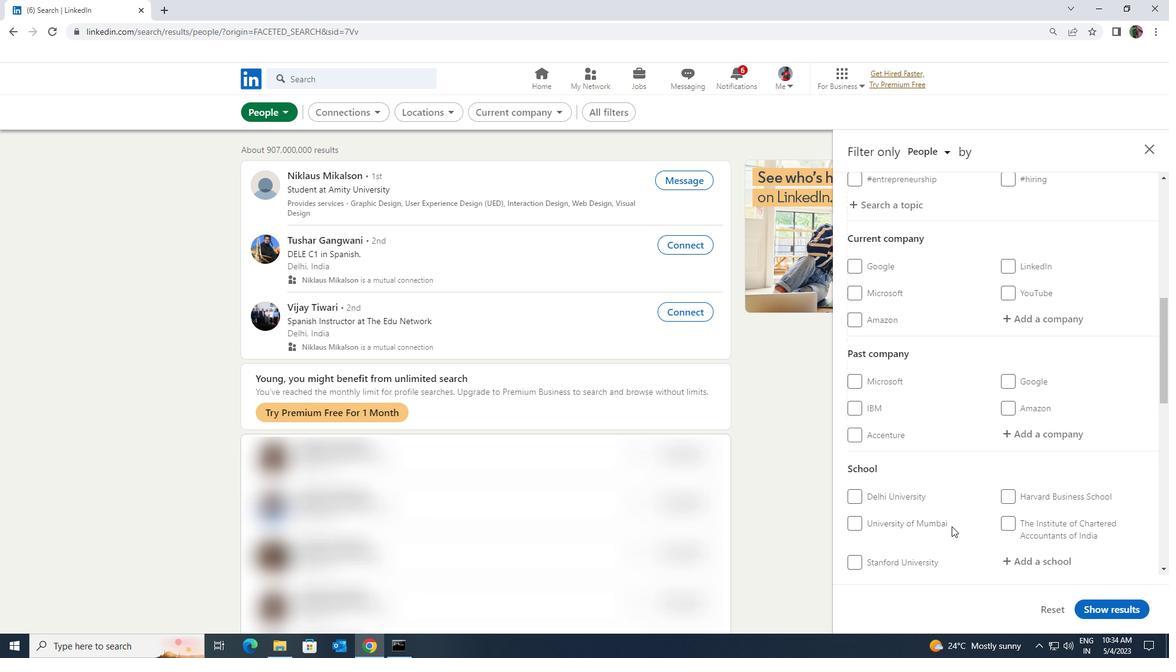 
Action: Mouse scrolled (952, 527) with delta (0, 0)
Screenshot: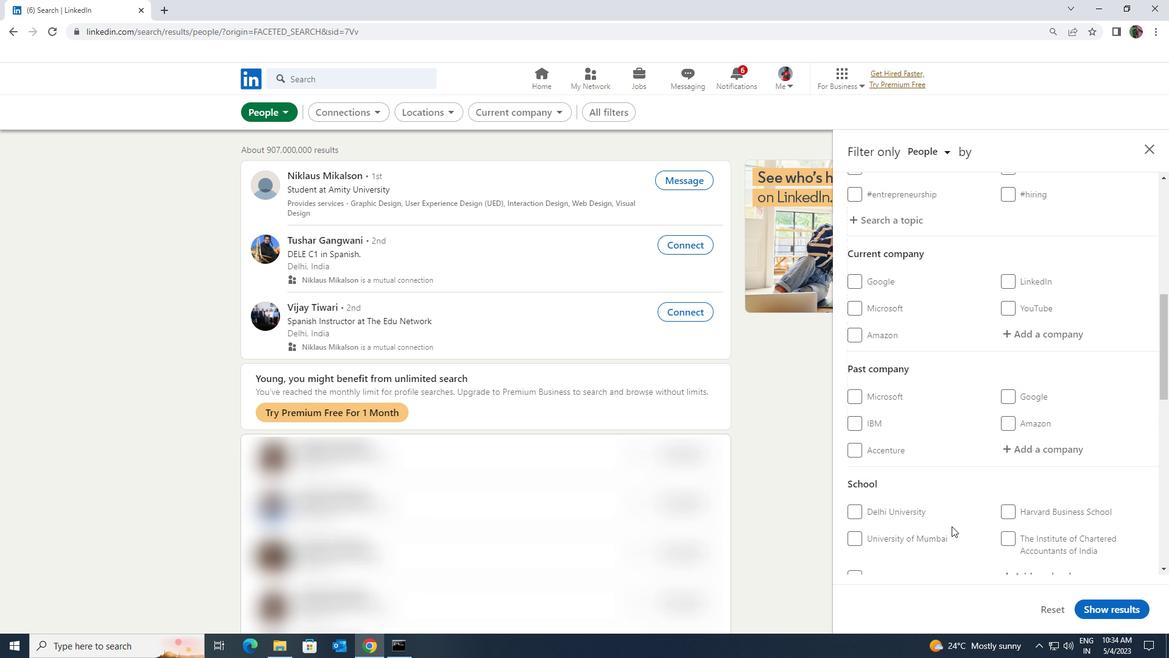 
Action: Mouse moved to (1000, 455)
Screenshot: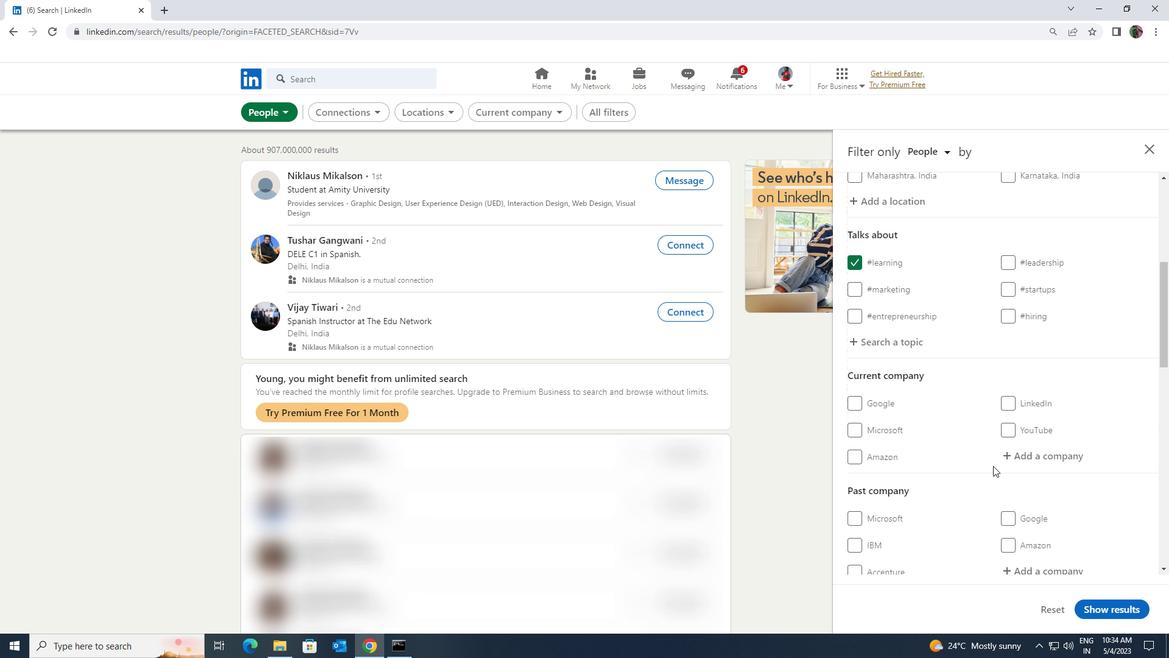 
Action: Mouse pressed left at (1000, 455)
Screenshot: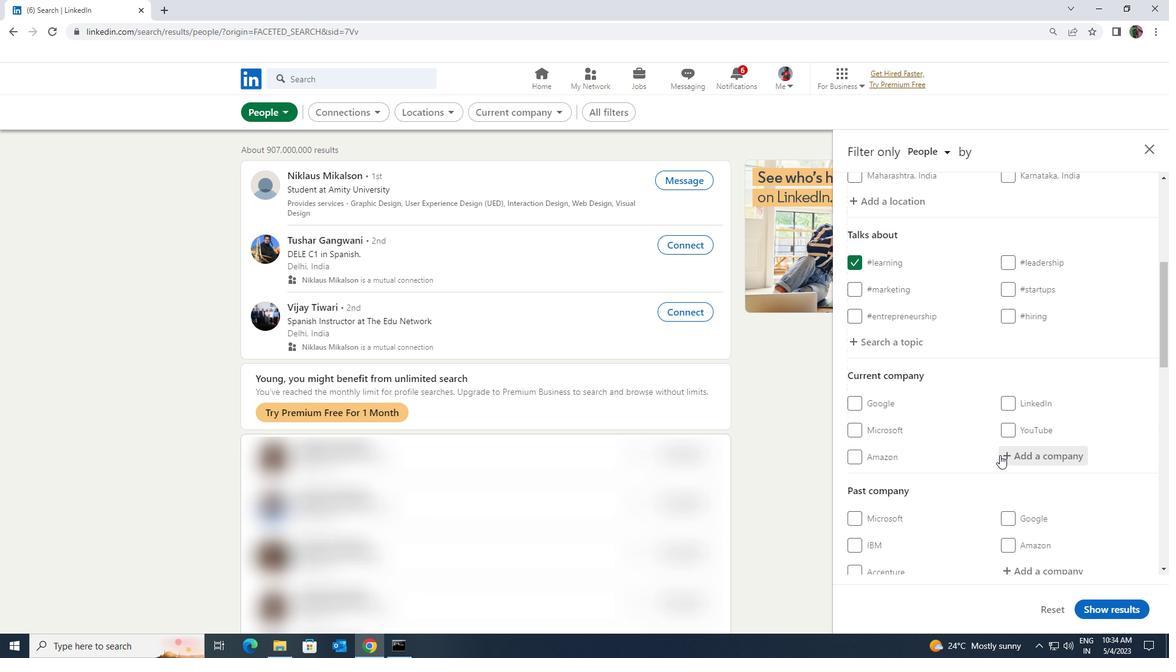 
Action: Key pressed <Key.shift><Key.shift><Key.shift><Key.shift><Key.shift>PUBMATIC
Screenshot: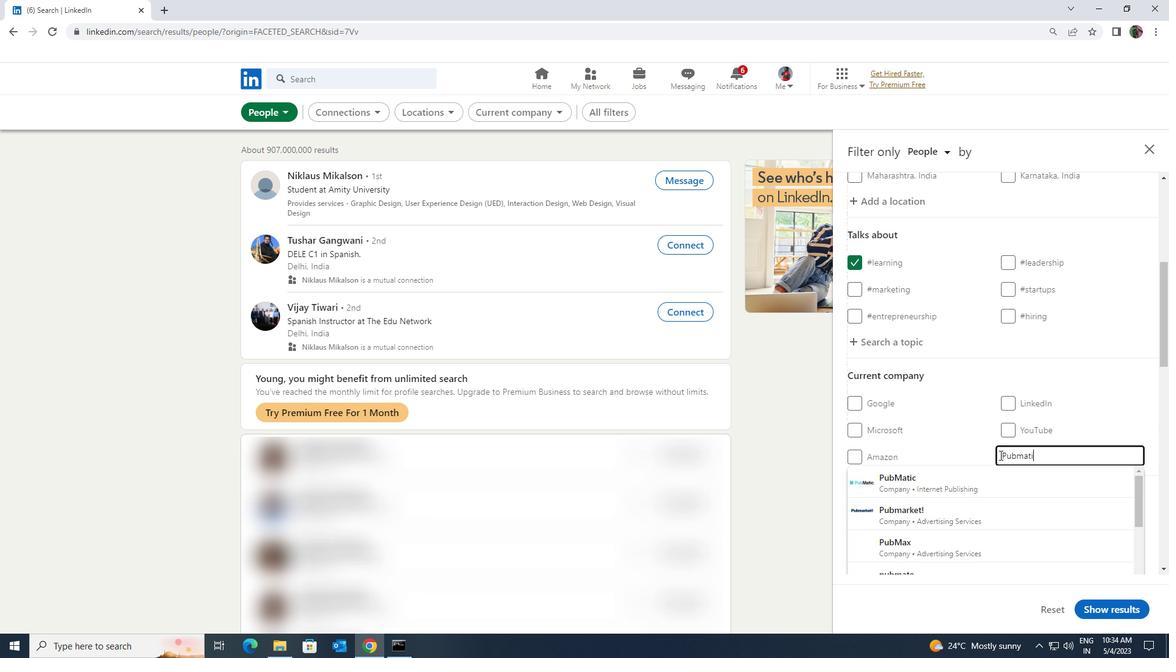 
Action: Mouse moved to (983, 483)
Screenshot: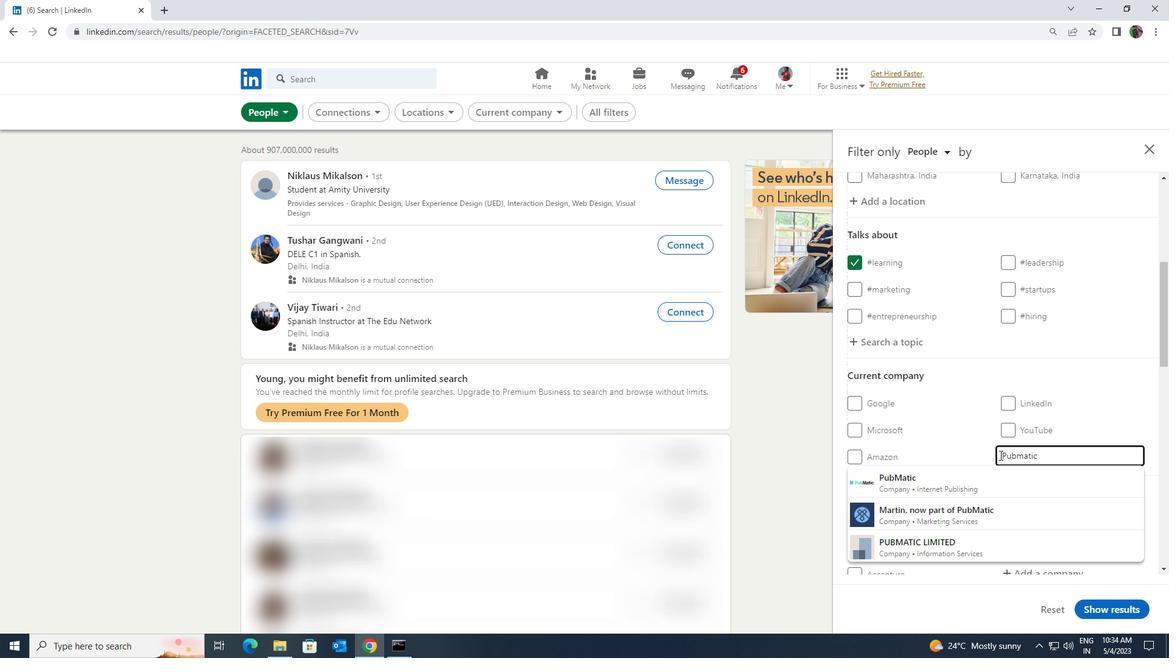 
Action: Mouse pressed left at (983, 483)
Screenshot: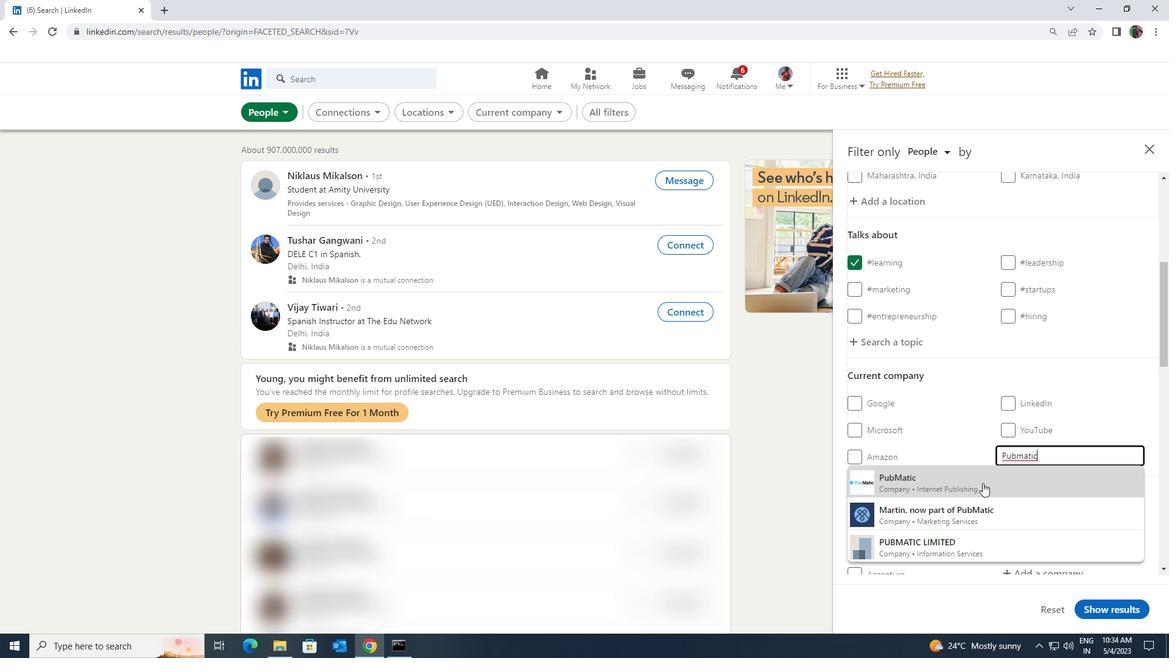 
Action: Mouse scrolled (983, 482) with delta (0, 0)
Screenshot: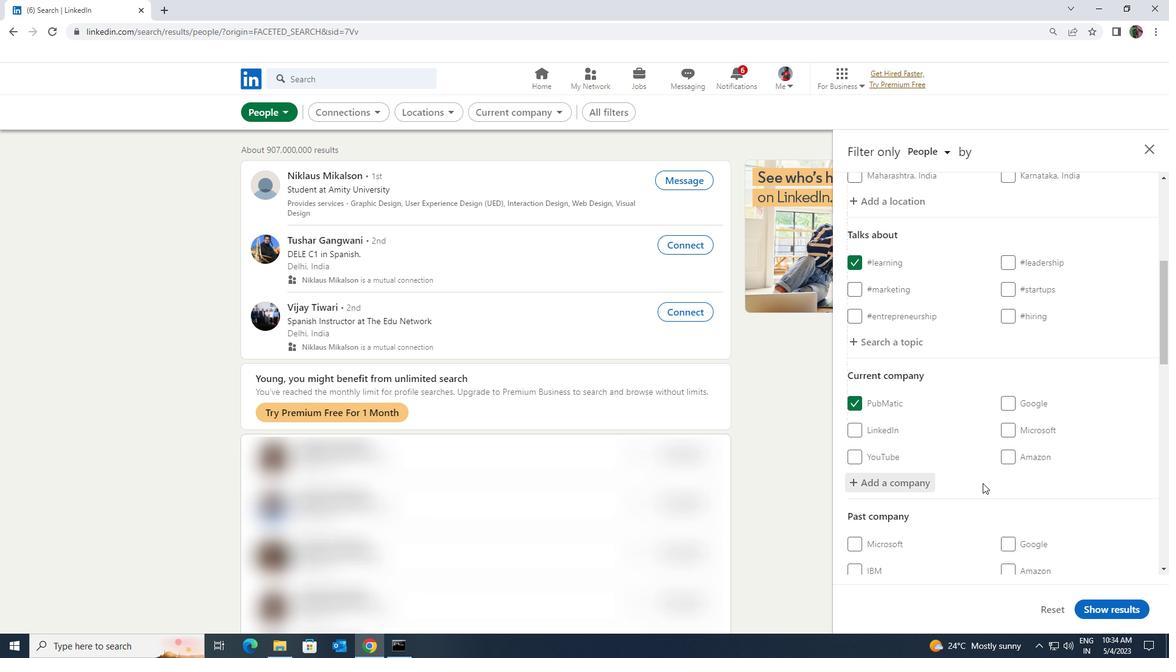 
Action: Mouse scrolled (983, 482) with delta (0, 0)
Screenshot: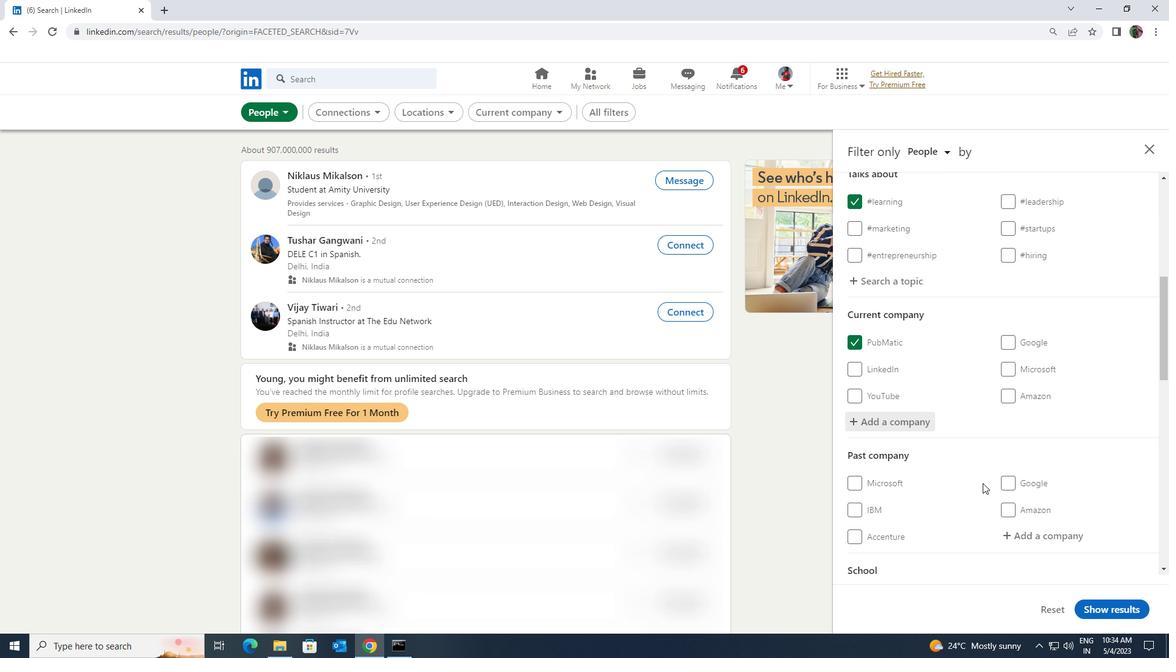 
Action: Mouse scrolled (983, 482) with delta (0, 0)
Screenshot: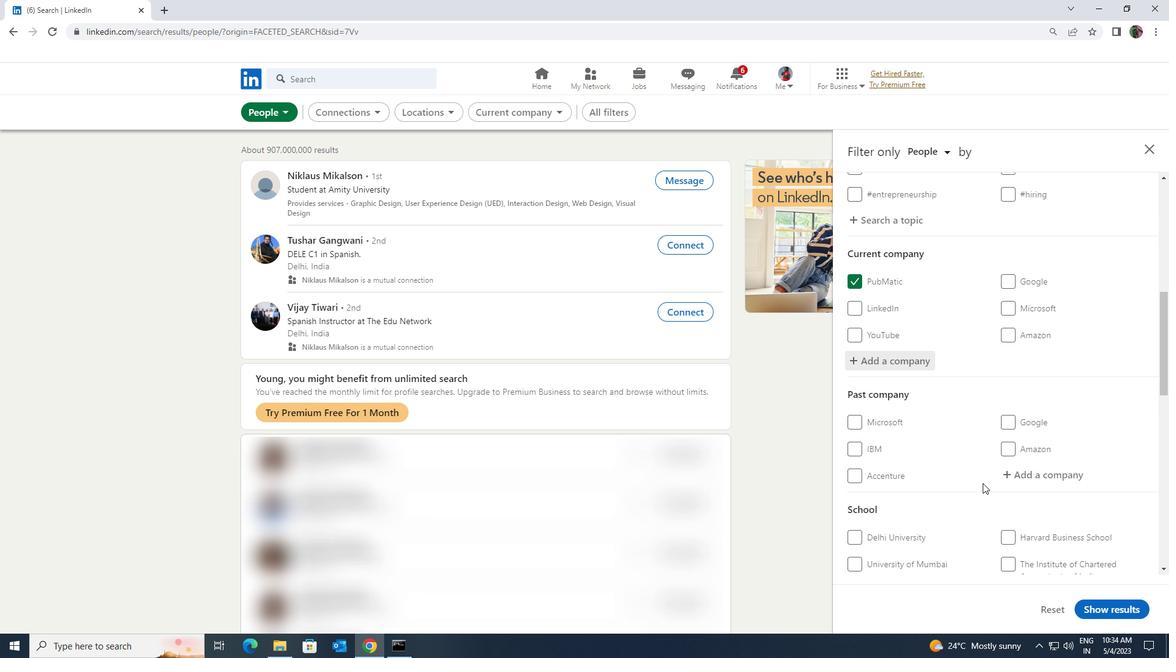 
Action: Mouse scrolled (983, 482) with delta (0, 0)
Screenshot: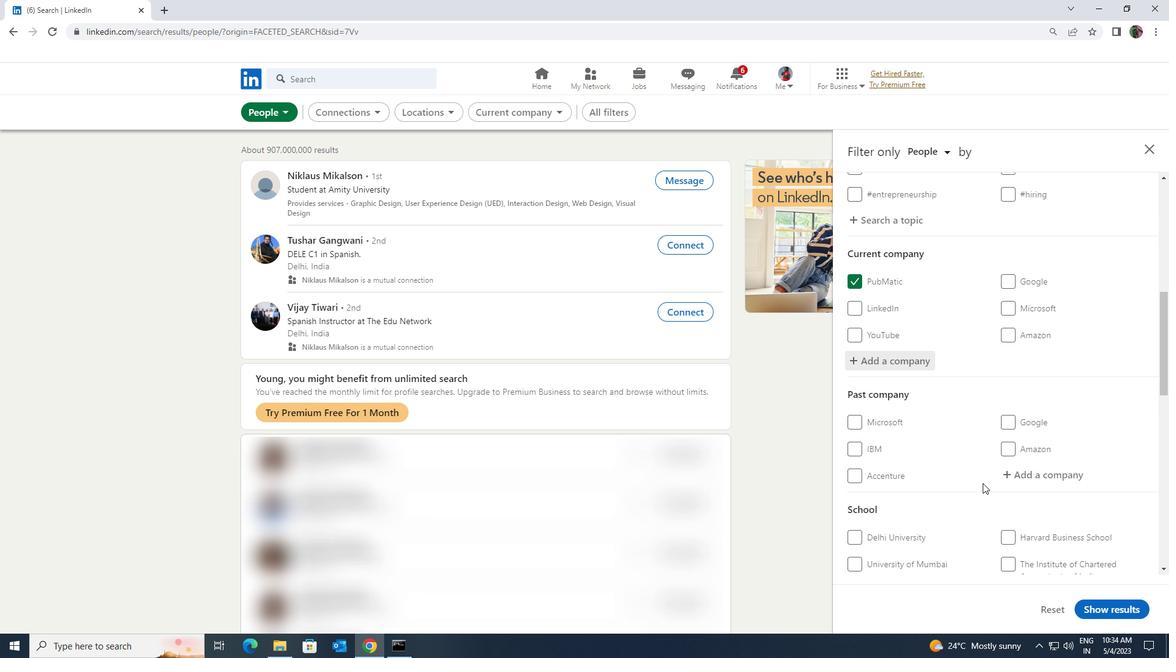 
Action: Mouse moved to (1007, 478)
Screenshot: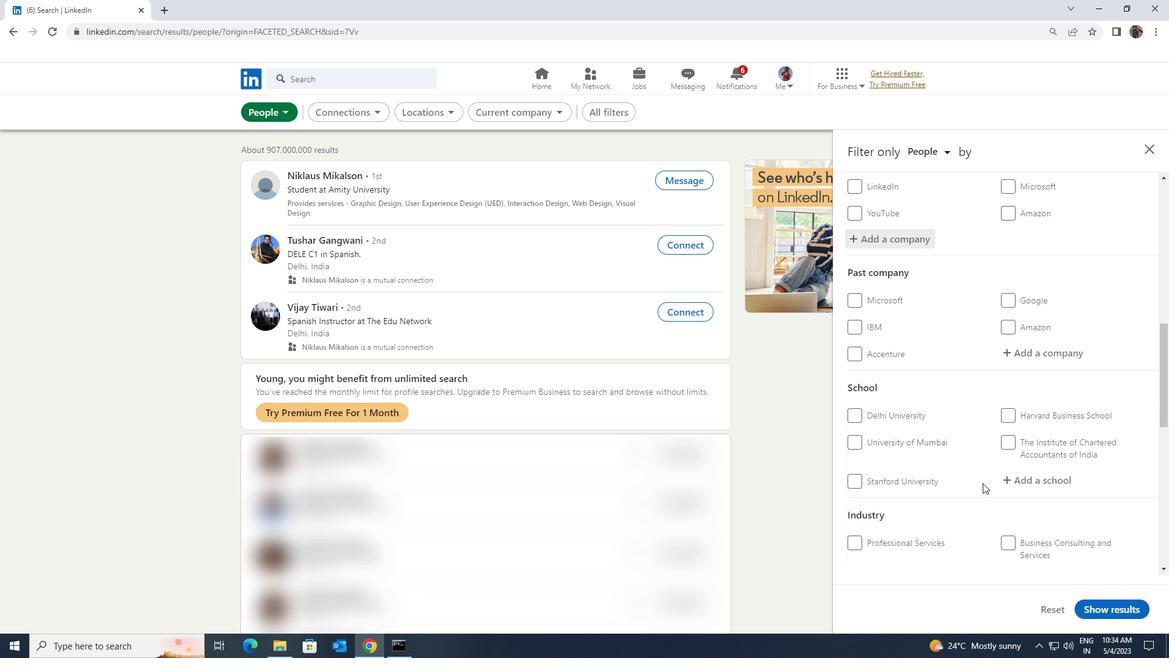 
Action: Mouse pressed left at (1007, 478)
Screenshot: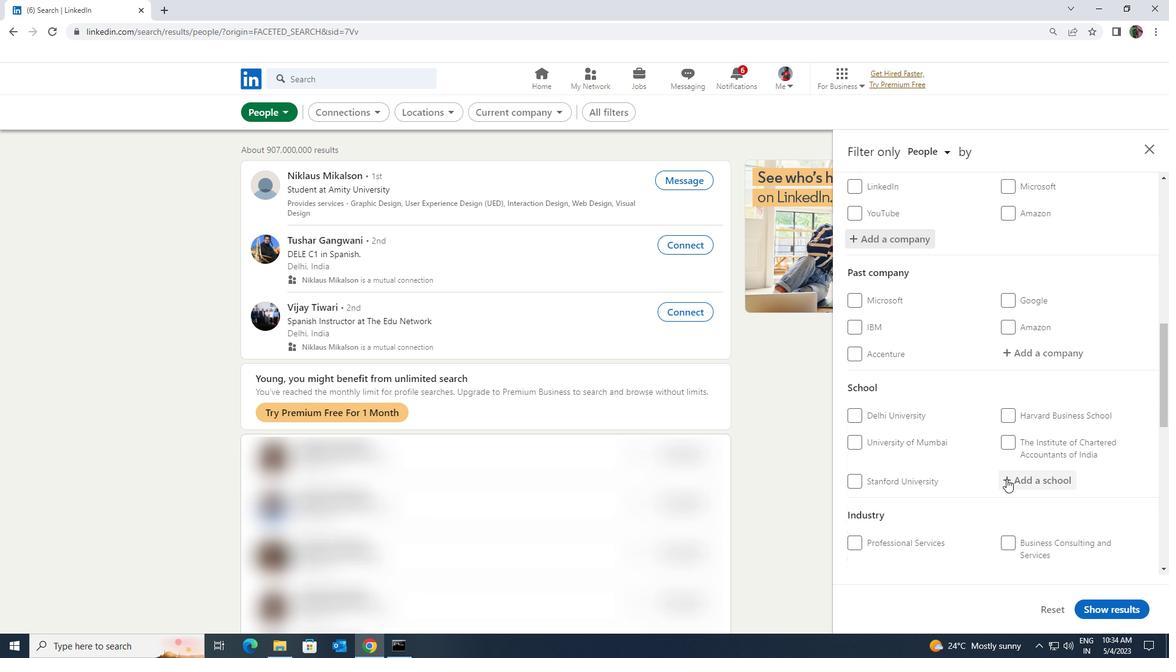 
Action: Key pressed <Key.shift>ST<Key.space><Key.shift>JOSP<Key.backspace>EPH<Key.space><Key.shift>ENGEEN<Key.backspace><Key.backspace><Key.backspace>
Screenshot: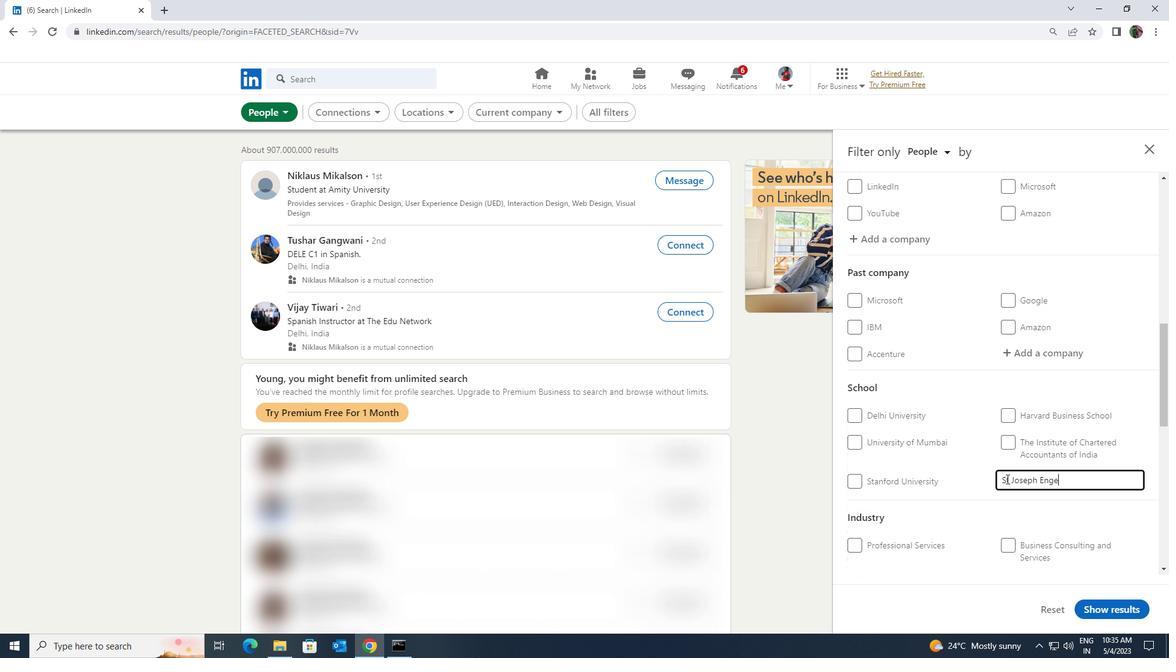 
Action: Mouse moved to (1004, 493)
Screenshot: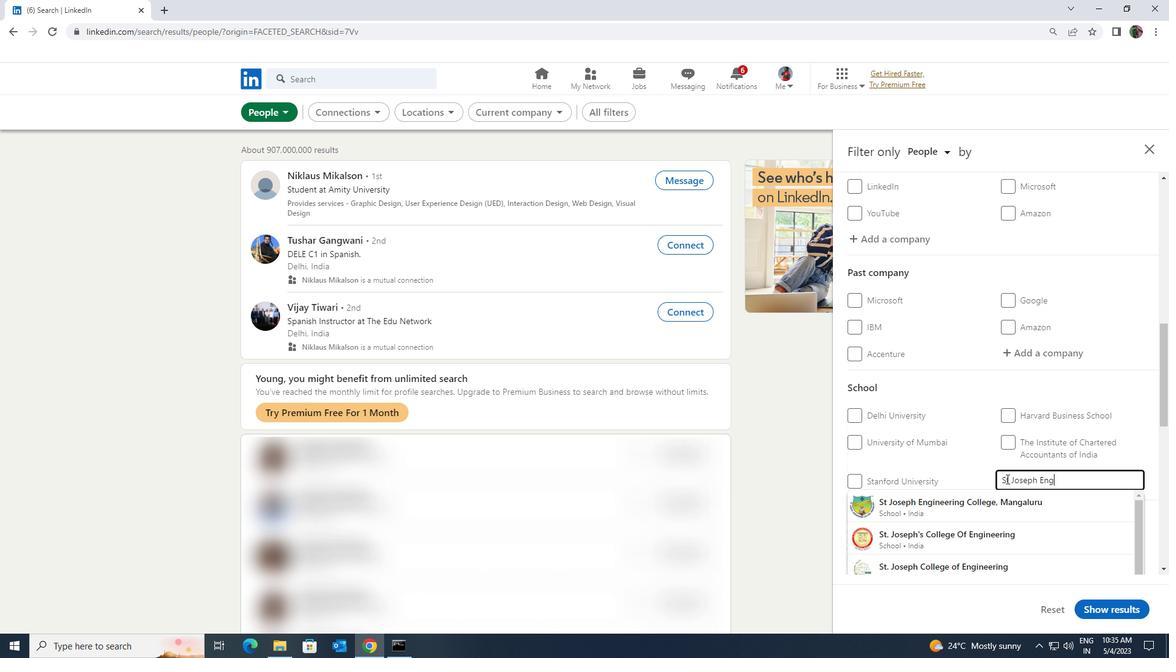 
Action: Mouse pressed left at (1004, 493)
Screenshot: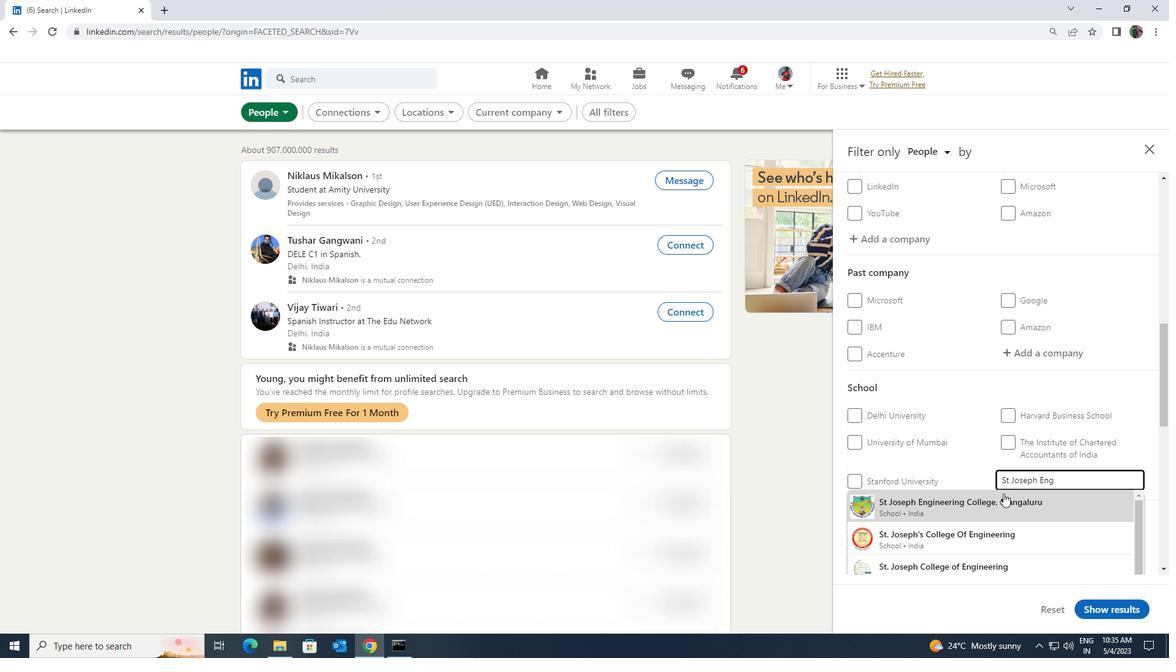 
Action: Mouse scrolled (1004, 492) with delta (0, 0)
Screenshot: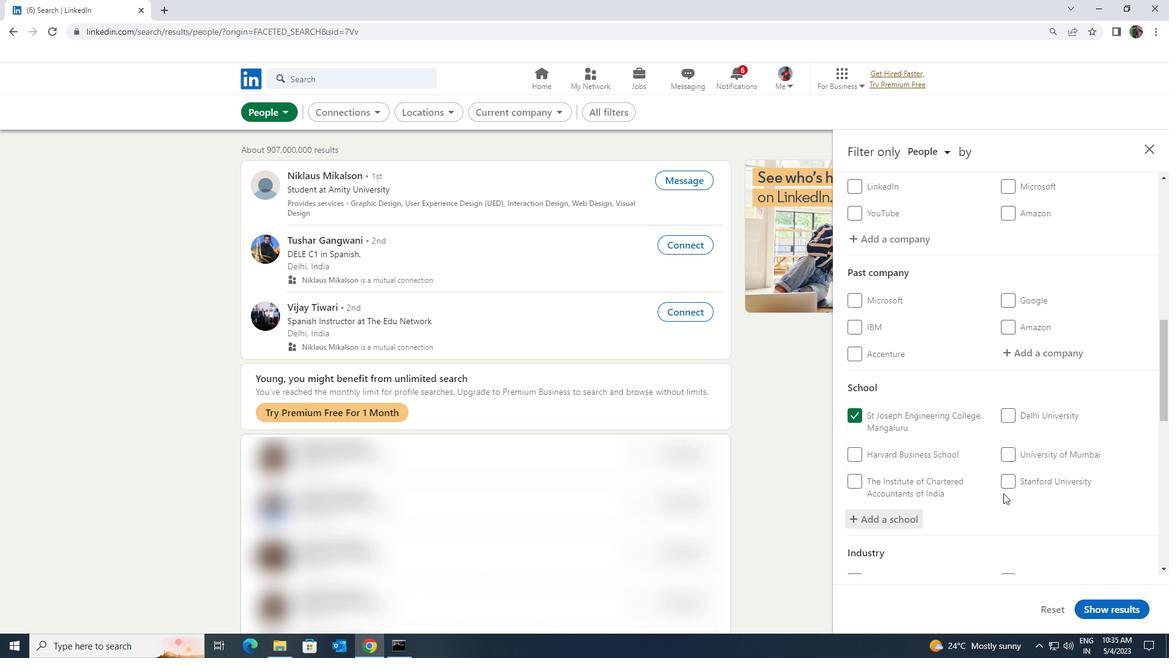 
Action: Mouse scrolled (1004, 492) with delta (0, 0)
Screenshot: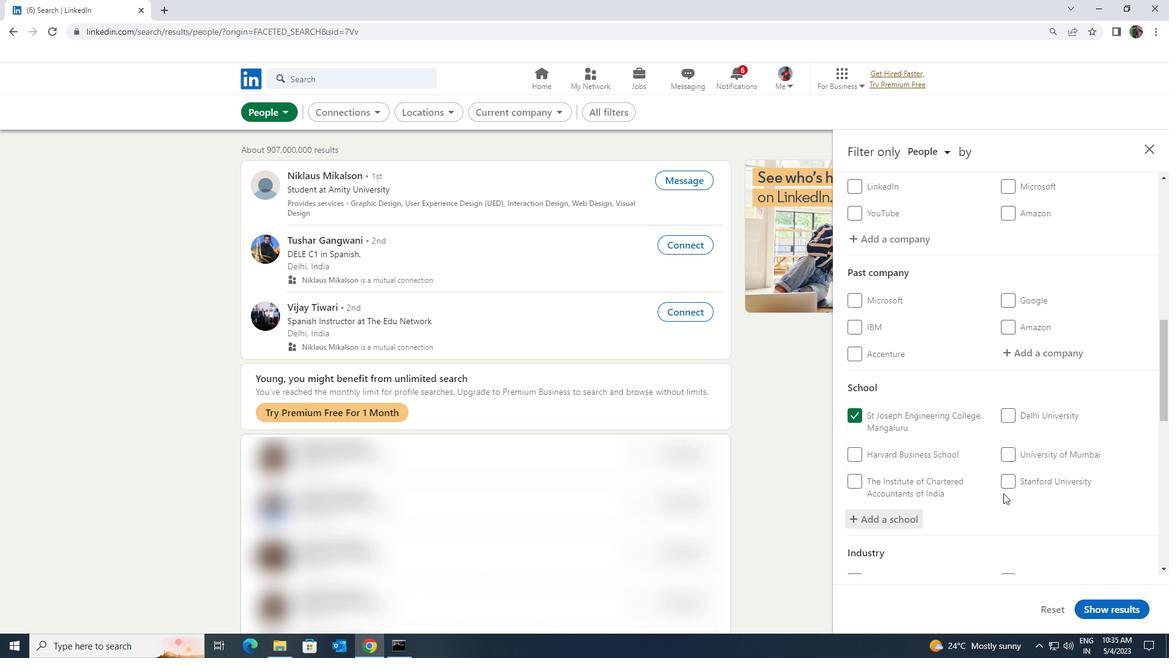 
Action: Mouse moved to (1015, 525)
Screenshot: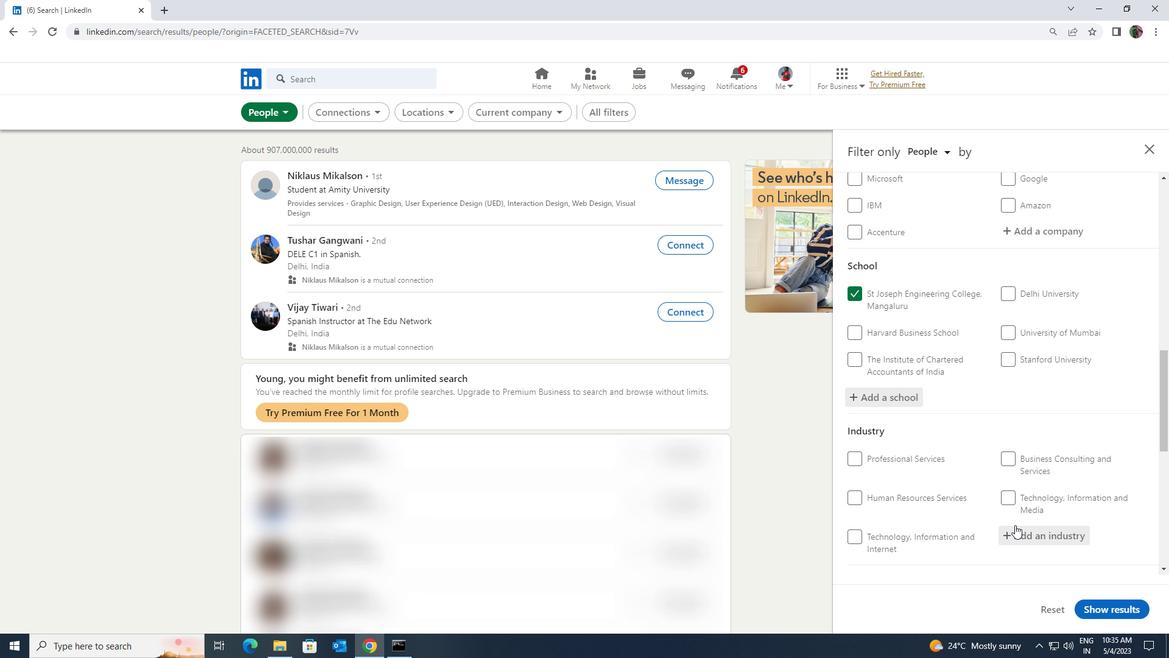 
Action: Mouse pressed left at (1015, 525)
Screenshot: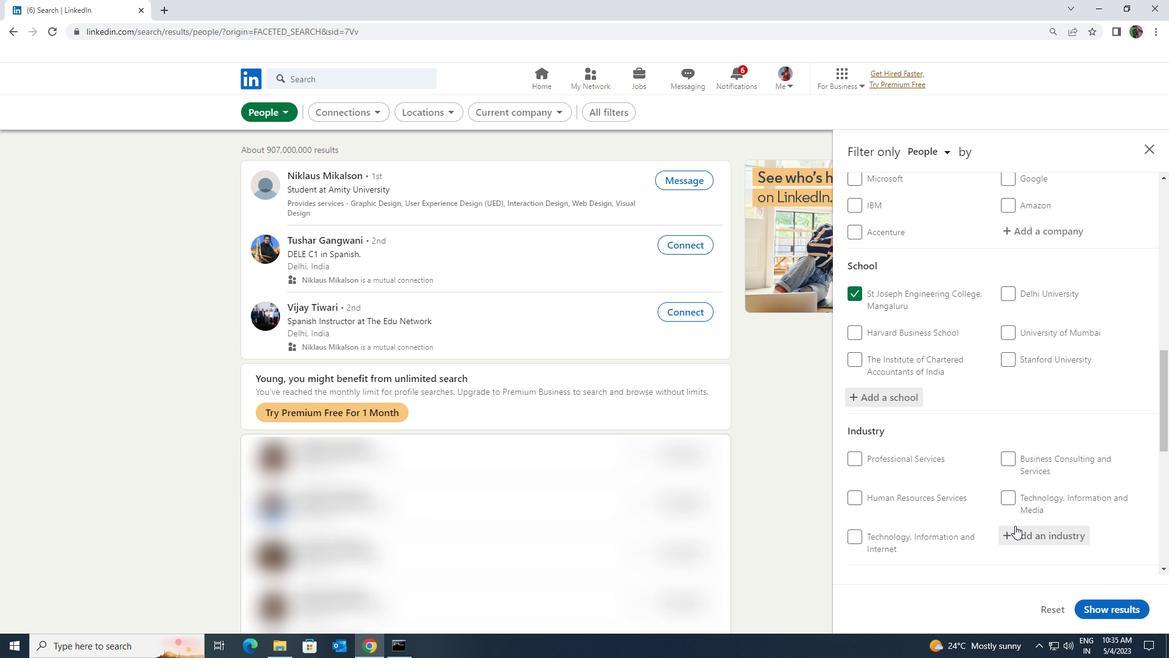 
Action: Key pressed <Key.shift><Key.shift><Key.shift><Key.shift><Key.shift><Key.shift><Key.shift><Key.shift><Key.shift><Key.shift><Key.shift><Key.shift><Key.shift><Key.shift><Key.shift><Key.shift><Key.shift><Key.shift>AVIATION<Key.space>AND
Screenshot: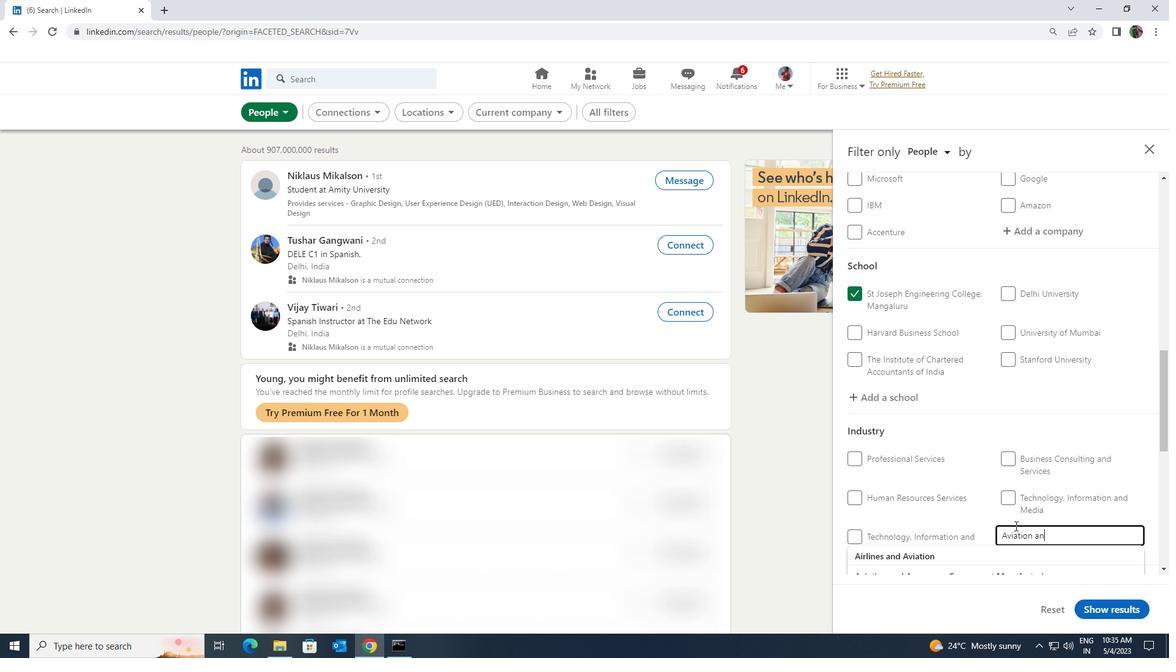 
Action: Mouse scrolled (1015, 525) with delta (0, 0)
Screenshot: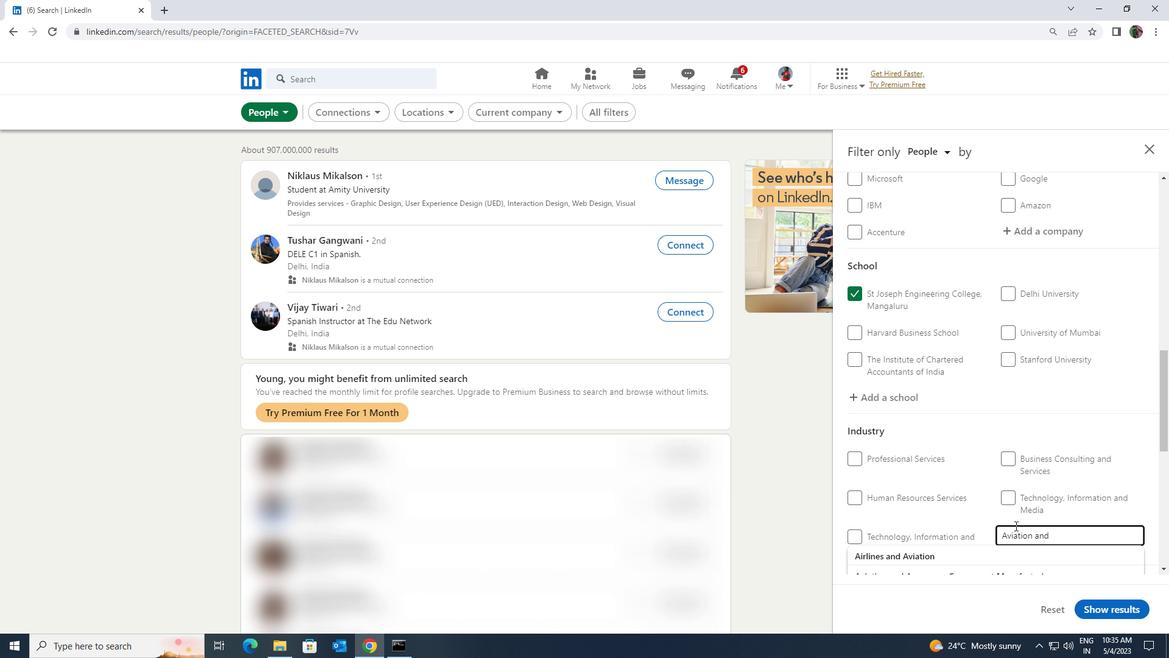 
Action: Mouse moved to (1018, 514)
Screenshot: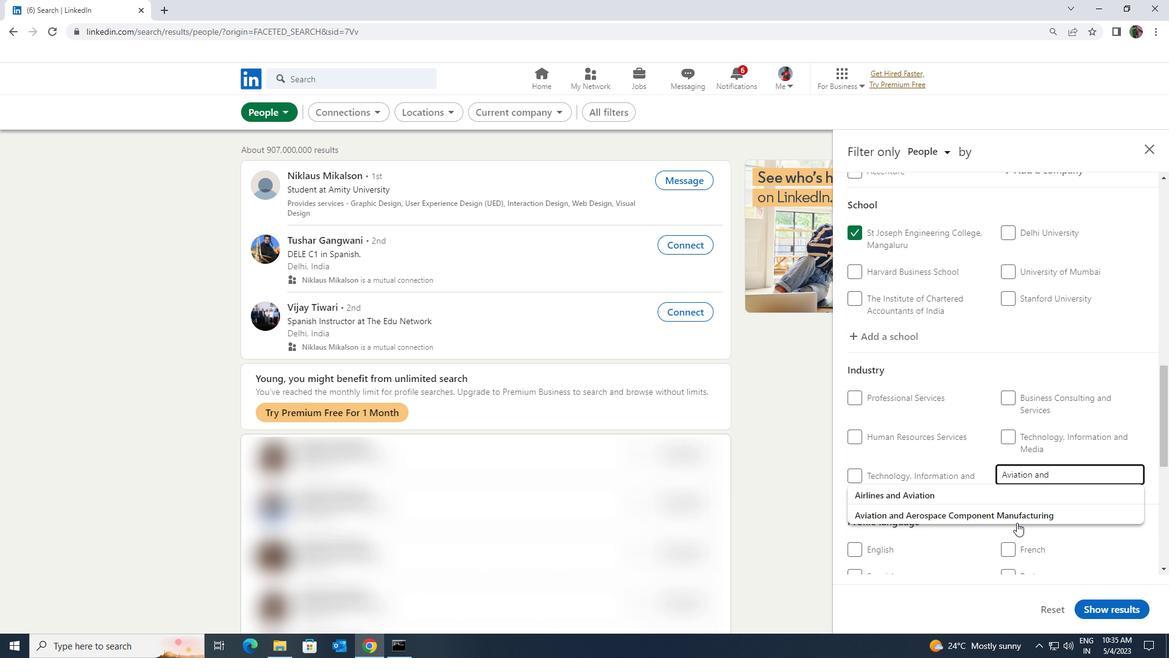 
Action: Mouse pressed left at (1018, 514)
Screenshot: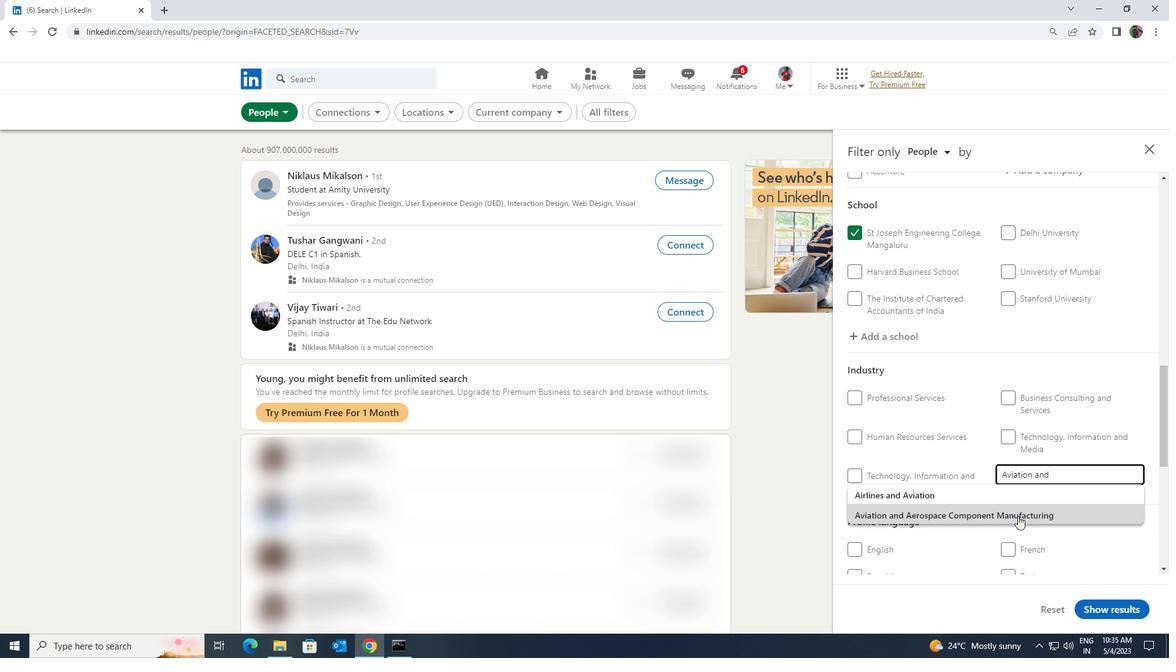 
Action: Mouse scrolled (1018, 514) with delta (0, 0)
Screenshot: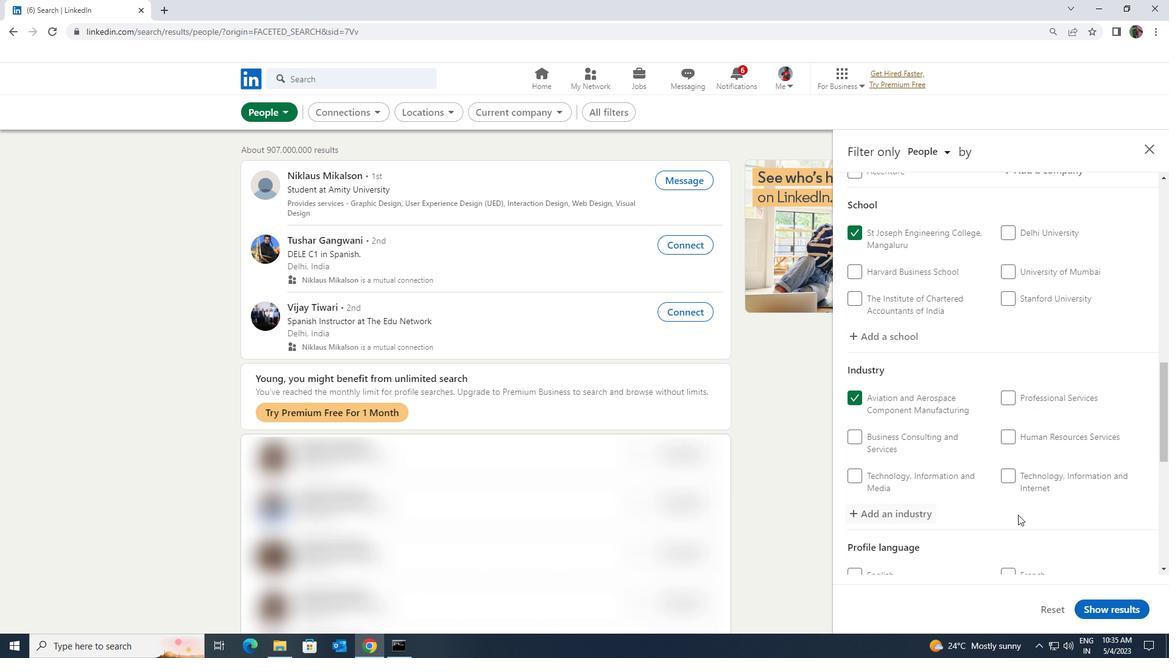 
Action: Mouse scrolled (1018, 514) with delta (0, 0)
Screenshot: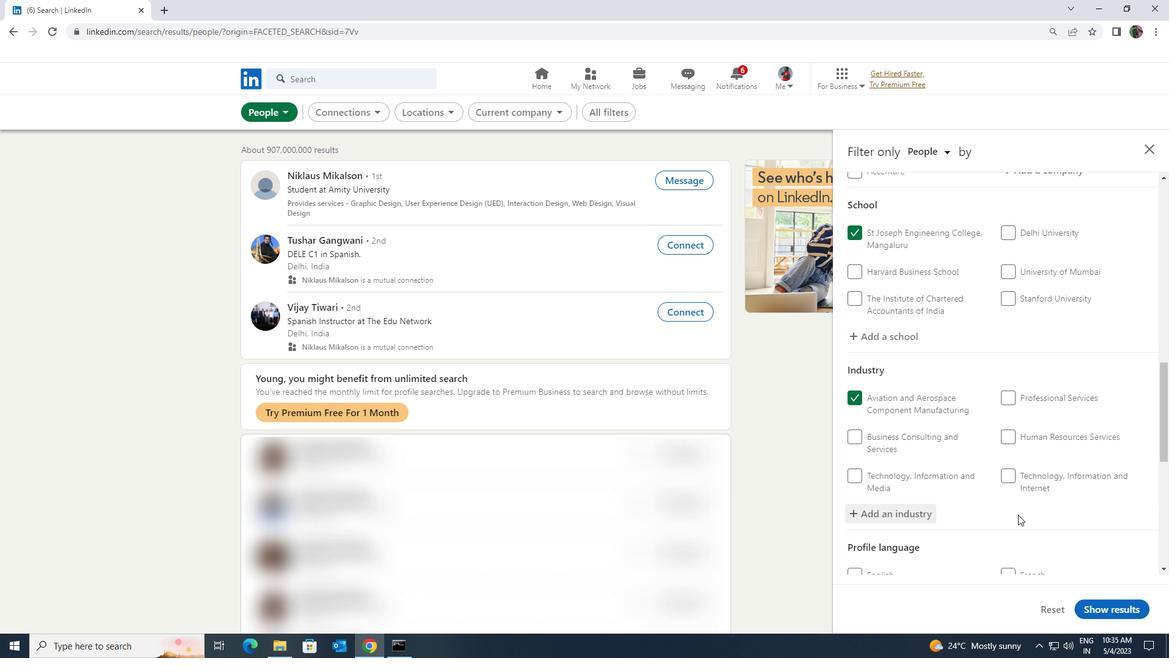
Action: Mouse scrolled (1018, 514) with delta (0, 0)
Screenshot: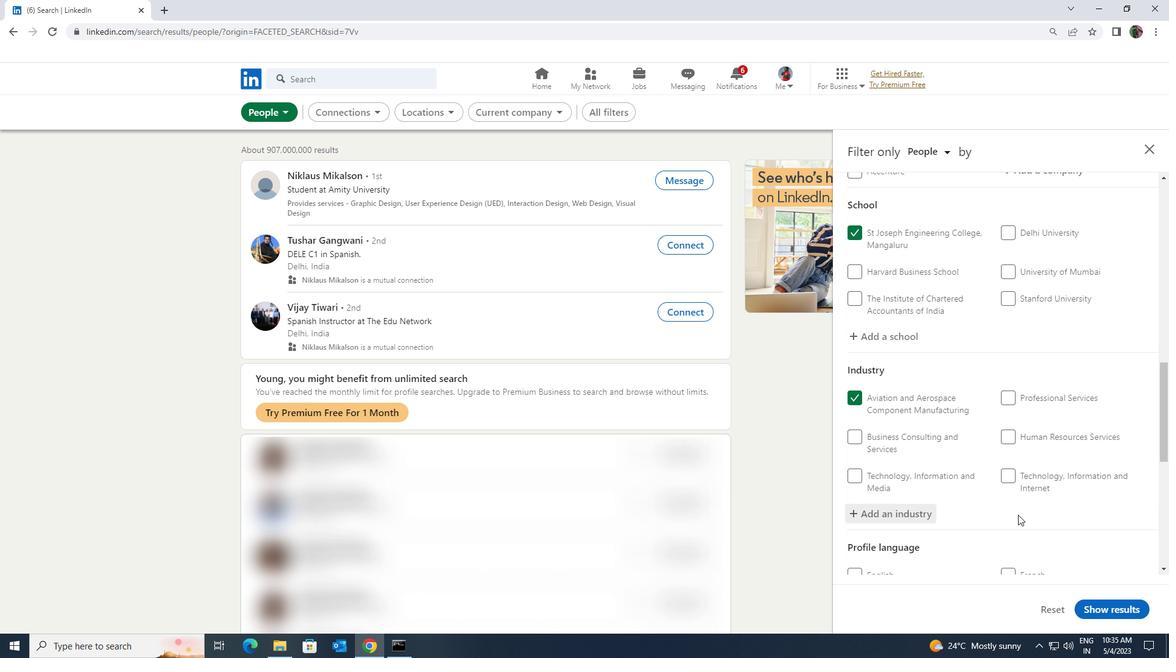 
Action: Mouse scrolled (1018, 514) with delta (0, 0)
Screenshot: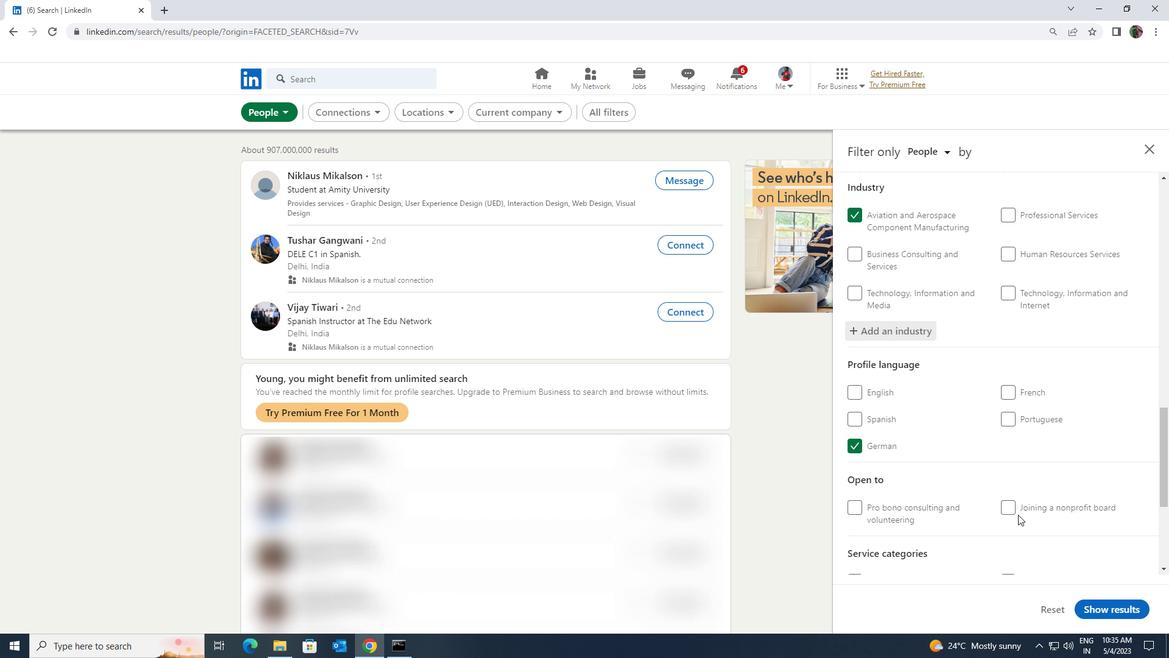 
Action: Mouse scrolled (1018, 514) with delta (0, 0)
Screenshot: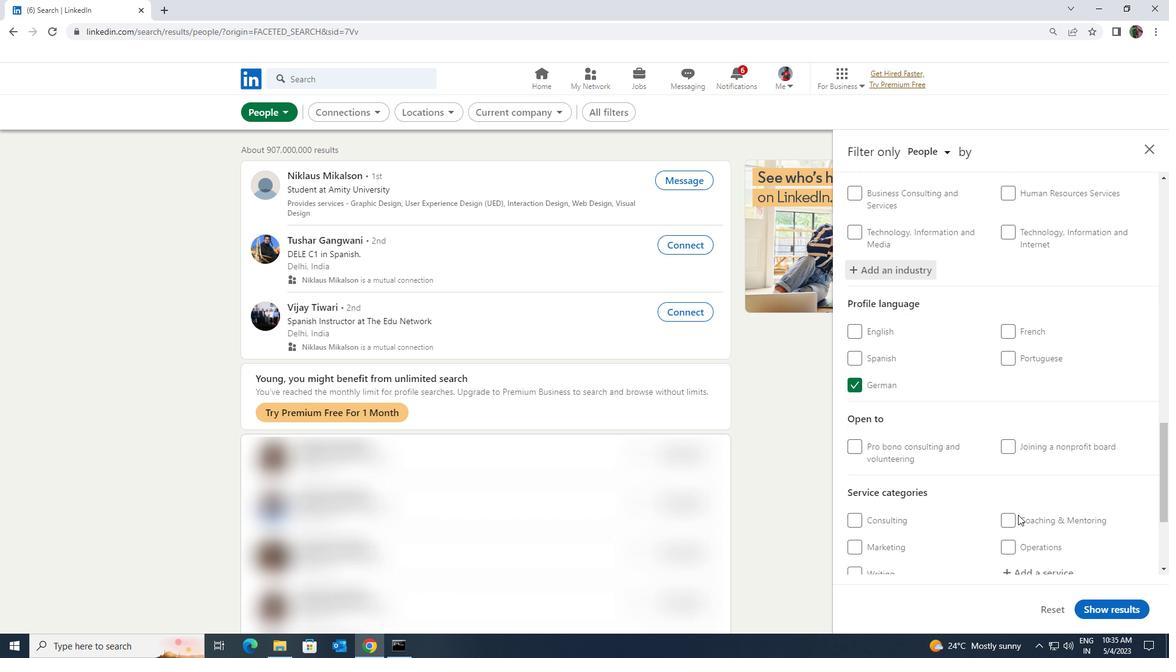 
Action: Mouse scrolled (1018, 514) with delta (0, 0)
Screenshot: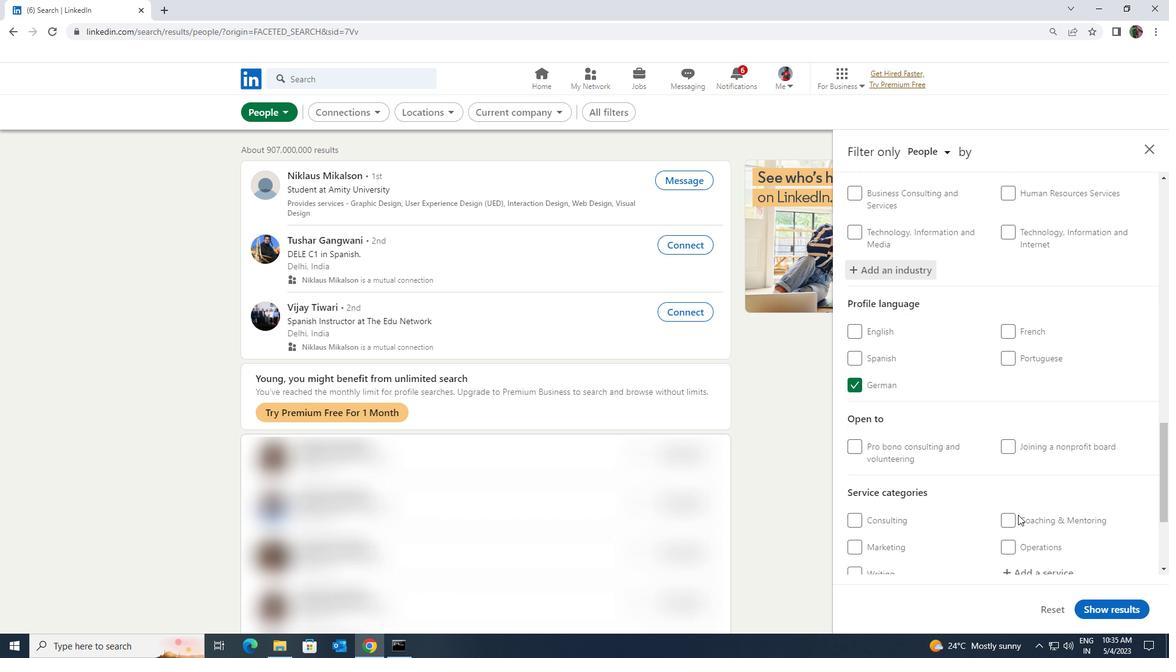 
Action: Mouse scrolled (1018, 514) with delta (0, 0)
Screenshot: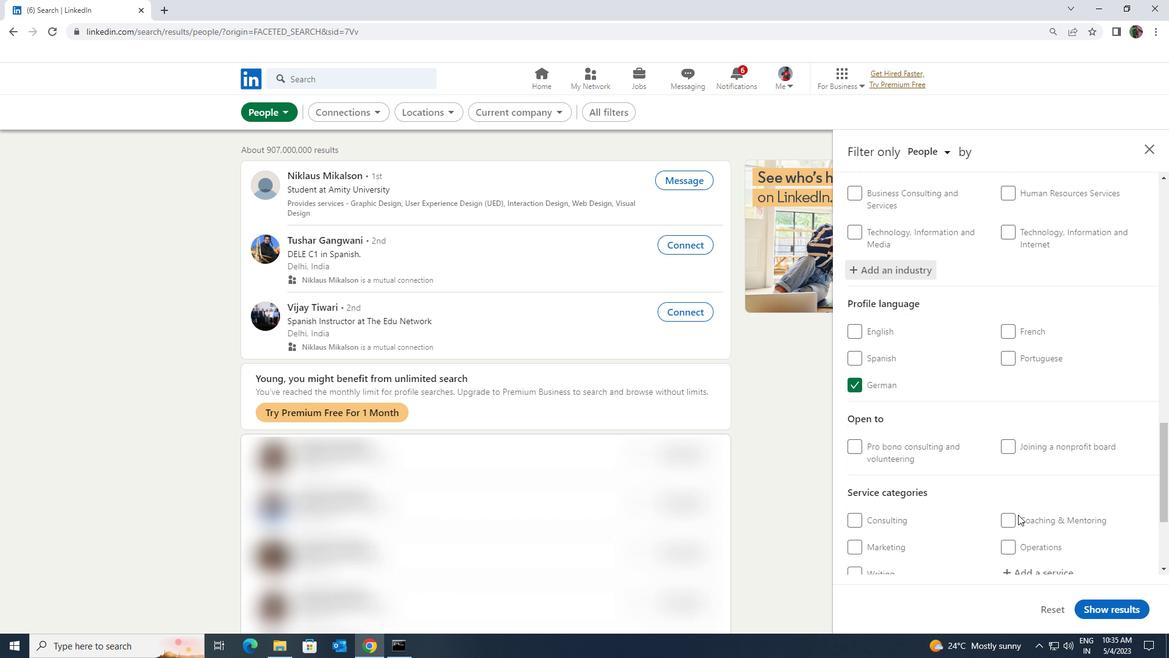 
Action: Mouse moved to (1041, 407)
Screenshot: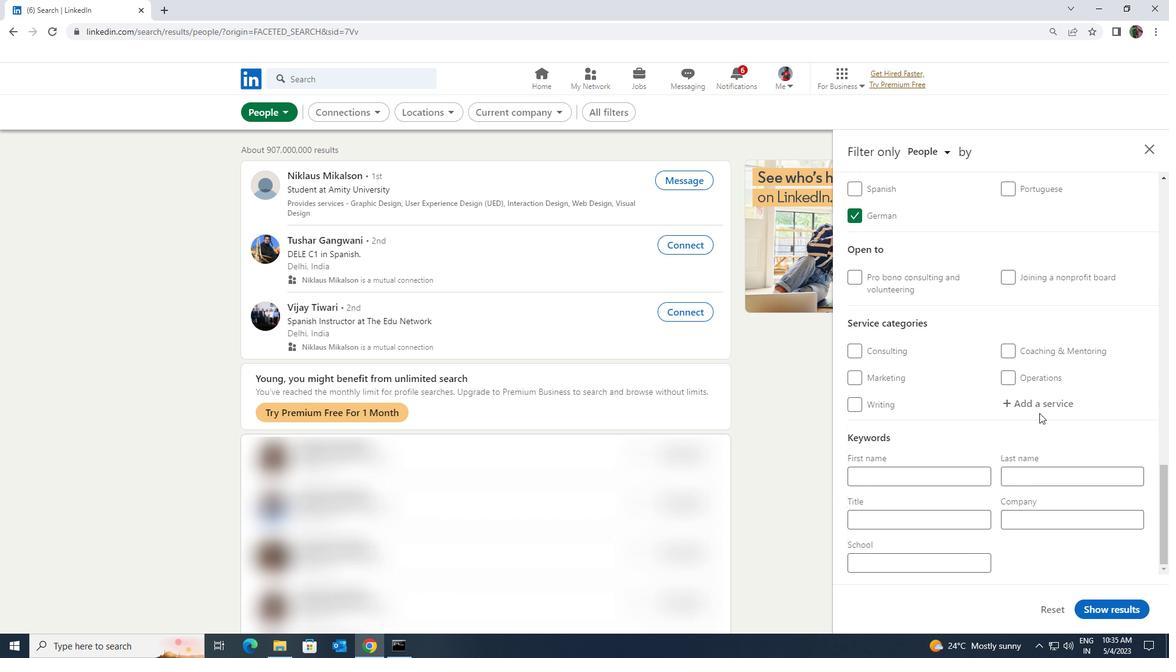 
Action: Mouse pressed left at (1041, 407)
Screenshot: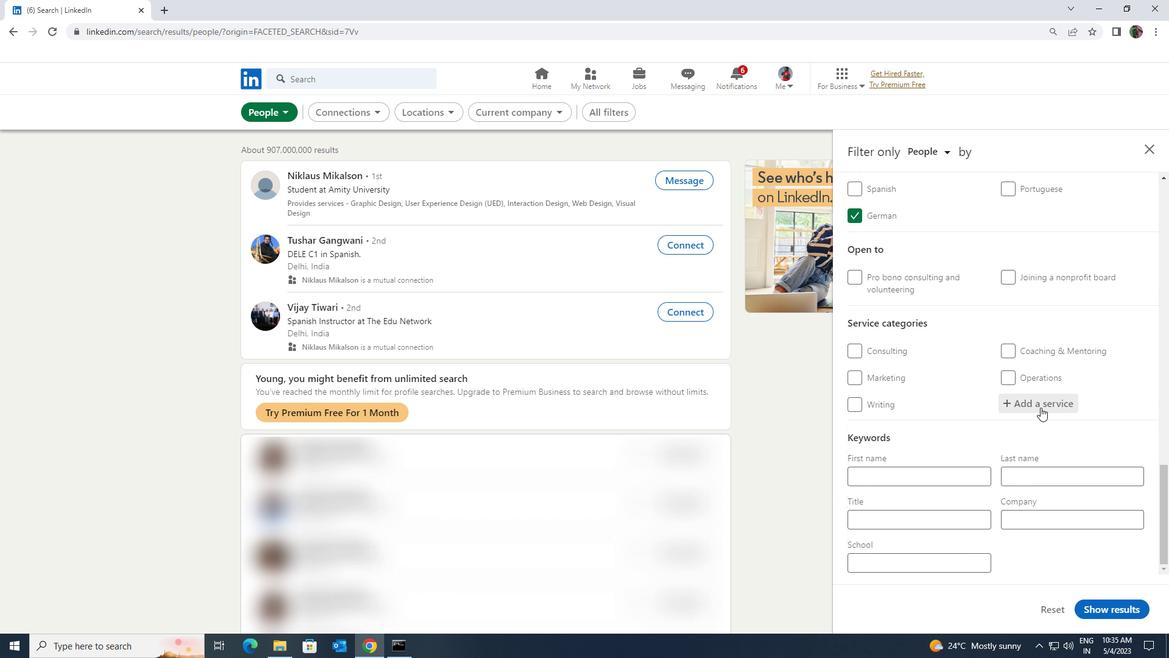 
Action: Key pressed <Key.shift>GRAPHIC
Screenshot: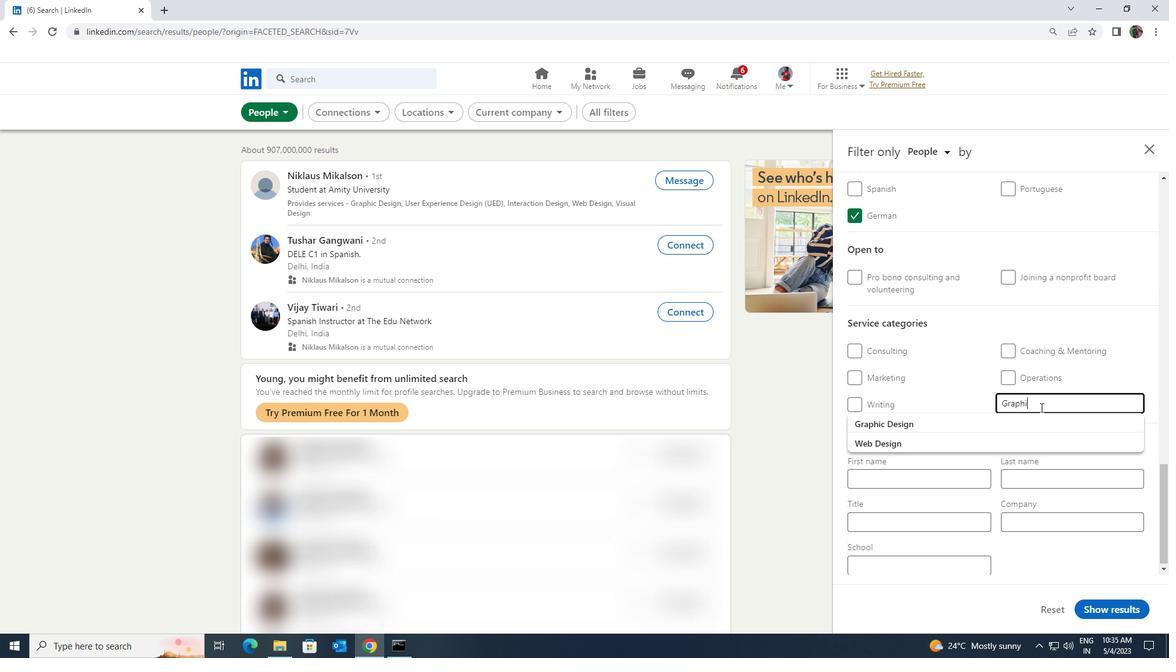 
Action: Mouse moved to (1033, 417)
Screenshot: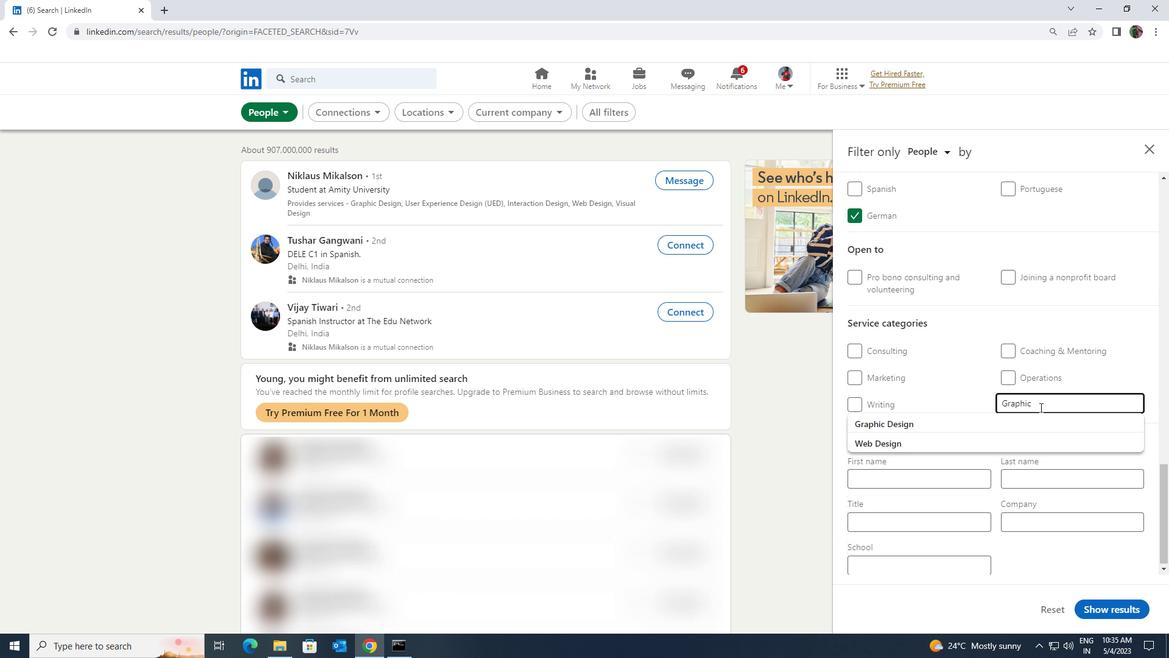 
Action: Mouse pressed left at (1033, 417)
Screenshot: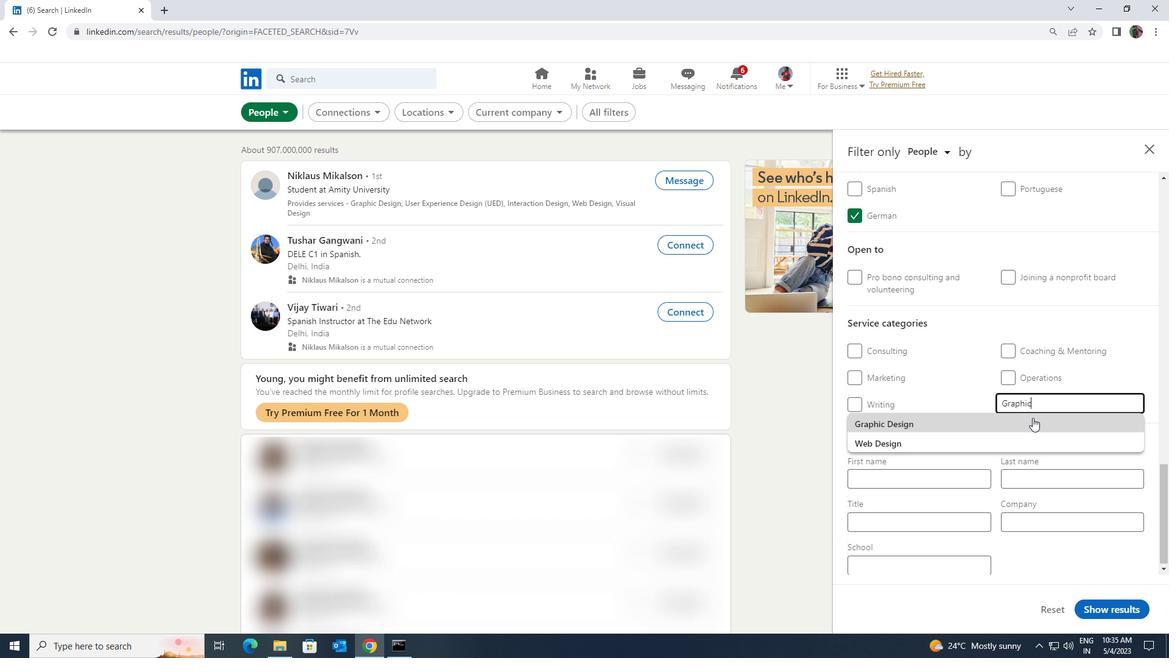 
Action: Mouse scrolled (1033, 417) with delta (0, 0)
Screenshot: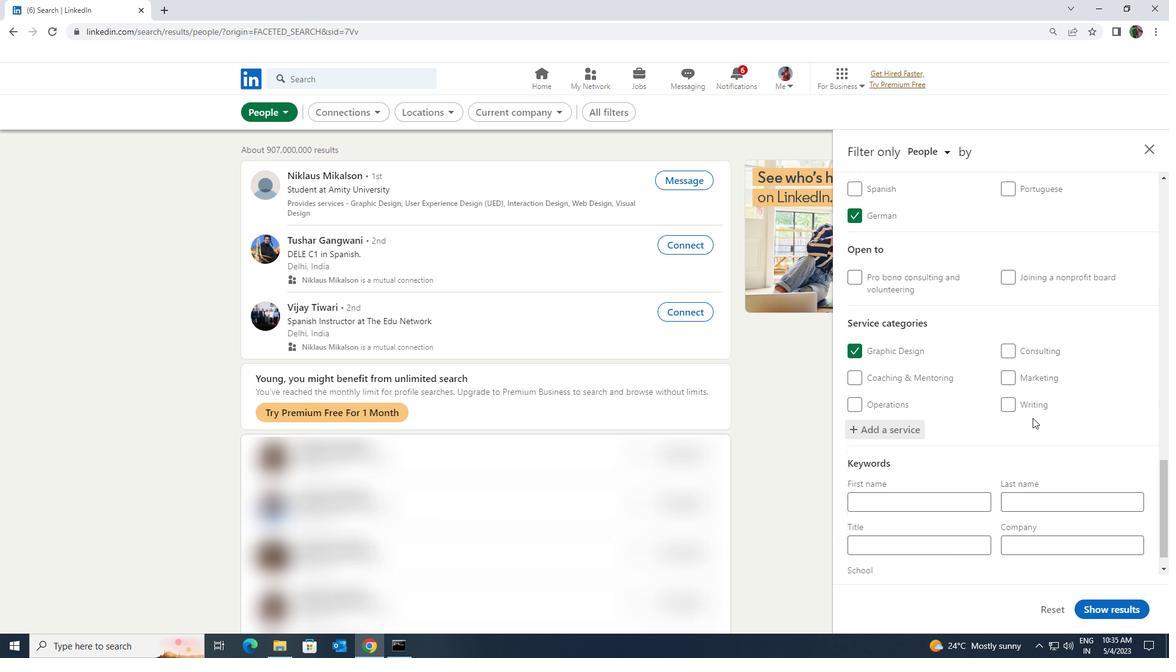 
Action: Mouse scrolled (1033, 417) with delta (0, 0)
Screenshot: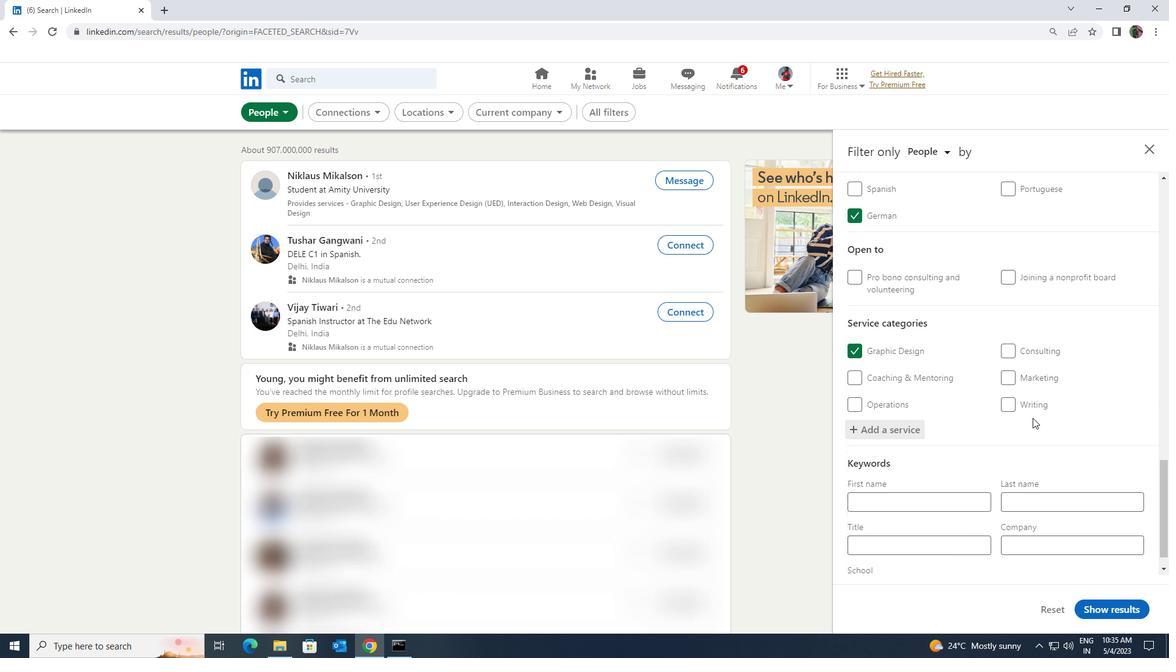 
Action: Mouse moved to (969, 514)
Screenshot: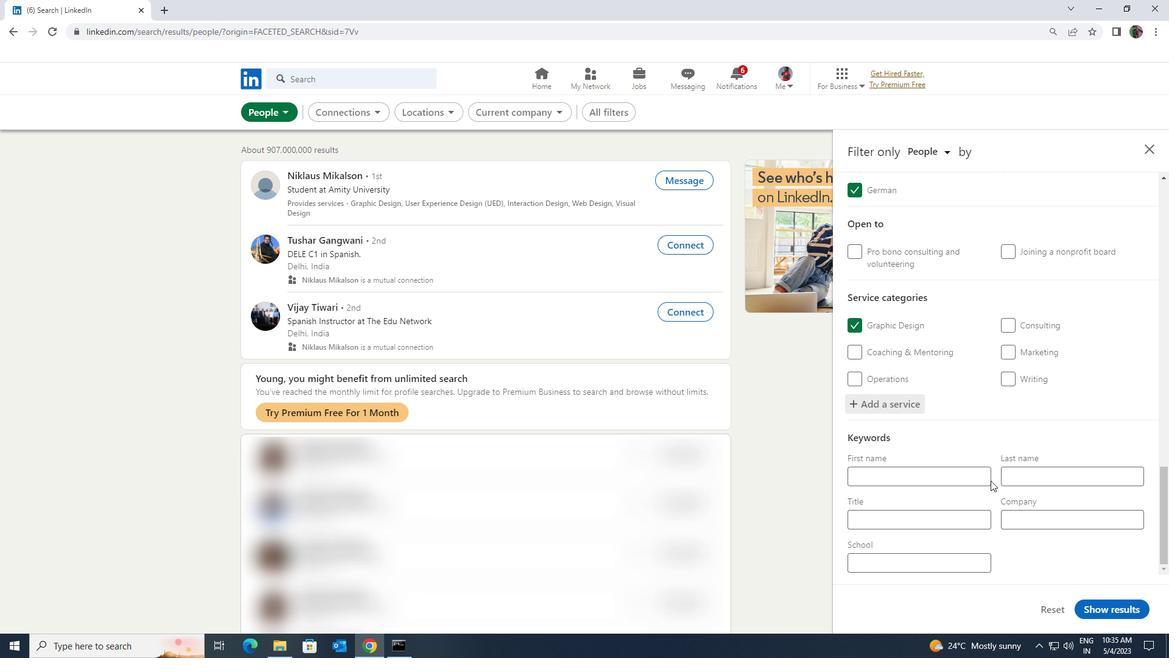 
Action: Mouse pressed left at (969, 514)
Screenshot: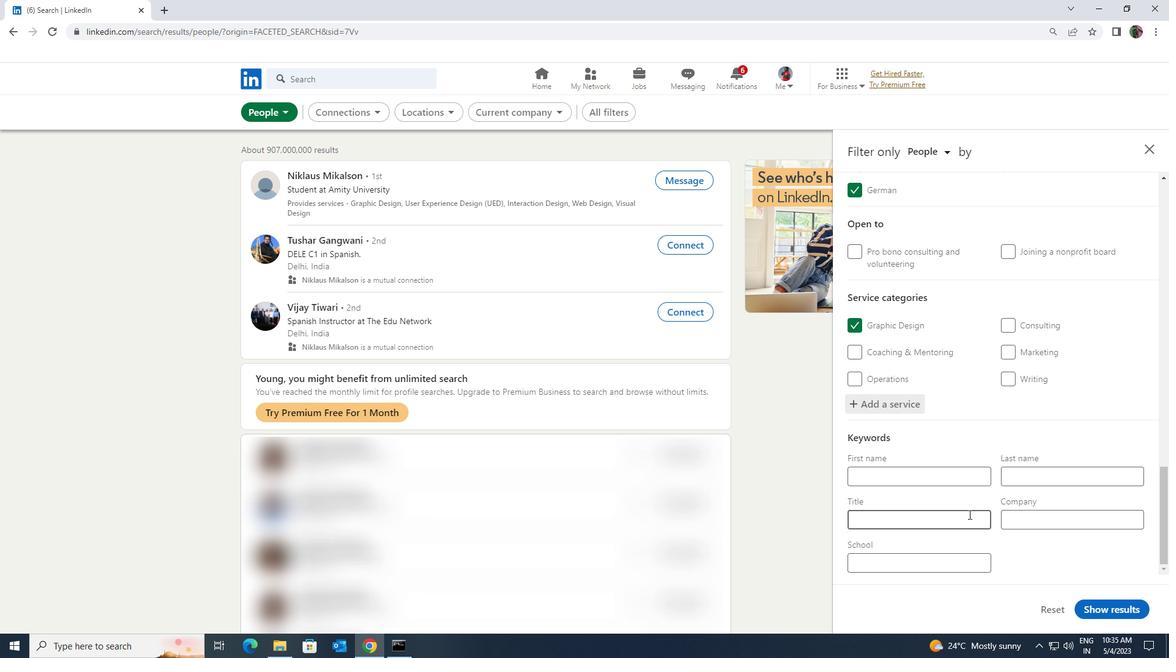 
Action: Key pressed <Key.shift><Key.shift>ANIMAL<Key.space><Key.shift>BREEDER
Screenshot: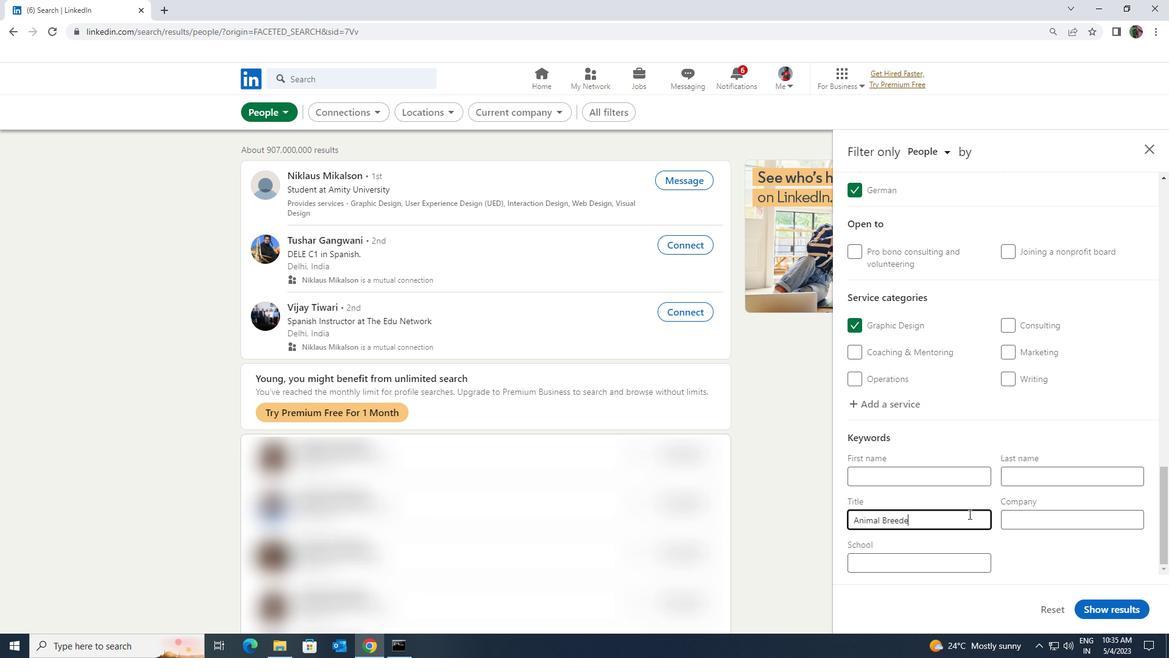 
Action: Mouse moved to (1090, 608)
Screenshot: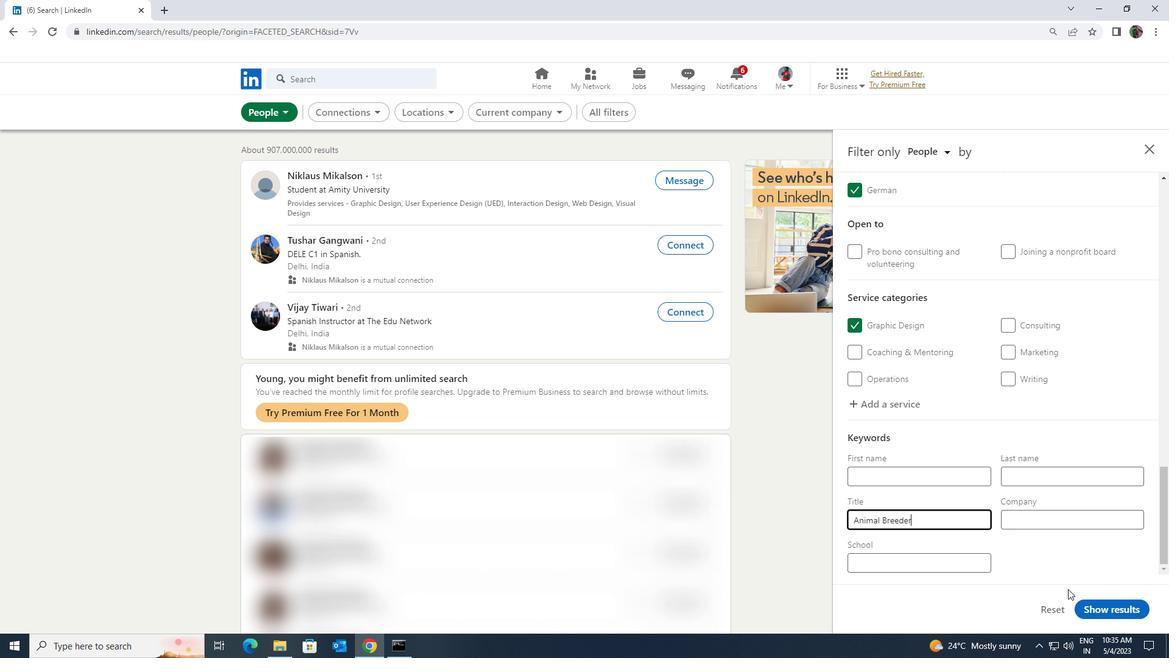 
Action: Mouse pressed left at (1090, 608)
Screenshot: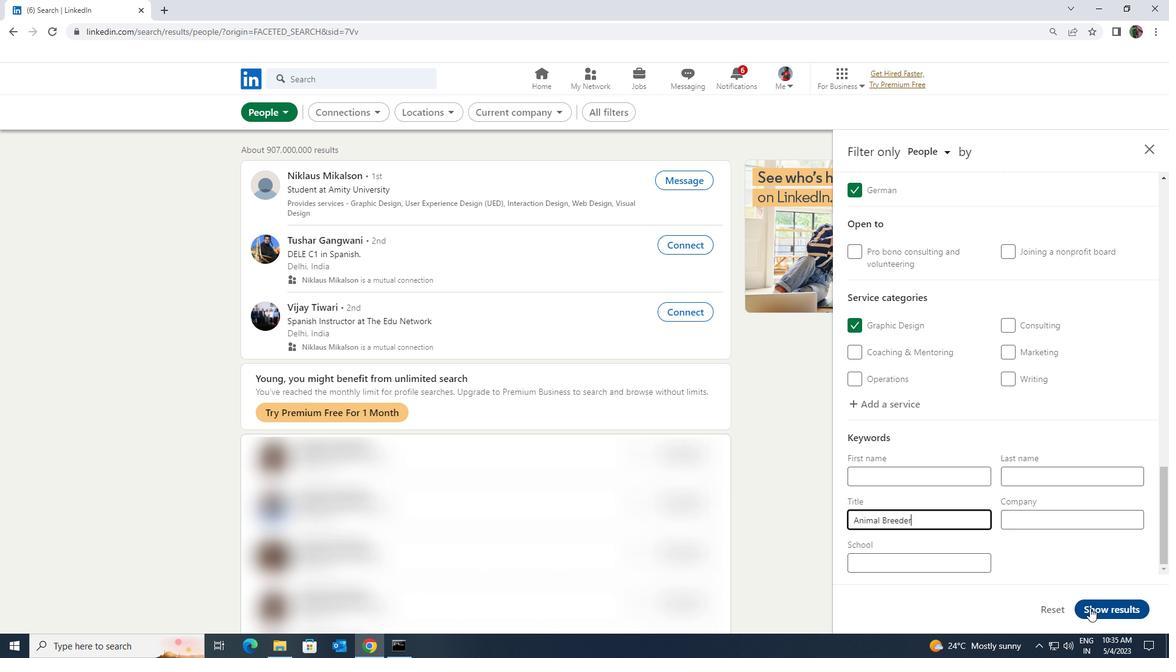 
